 Task: Look for space in 
Mendoza from 20th april 2023 to 10th may 2023 for 5 adults in price range Rs.18000 to Rs.25000. Place can be entire place or private room with 5 bedrooms having 5 beds and 5 bathrooms. Property type can be house. Amenities needed are: wifiair conditioning, free parkinig on premises, gym, breakfast, beachfront. Booking option can be shelf check-in. Required host language is English.
Action: Mouse moved to (396, 440)
Screenshot: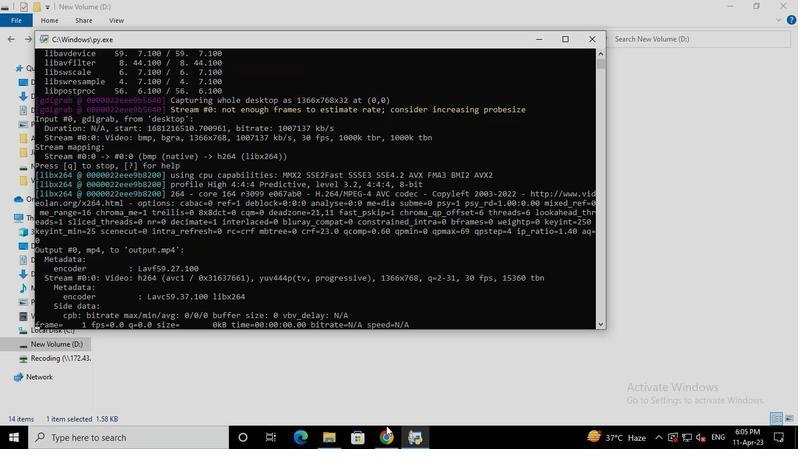 
Action: Mouse pressed left at (396, 440)
Screenshot: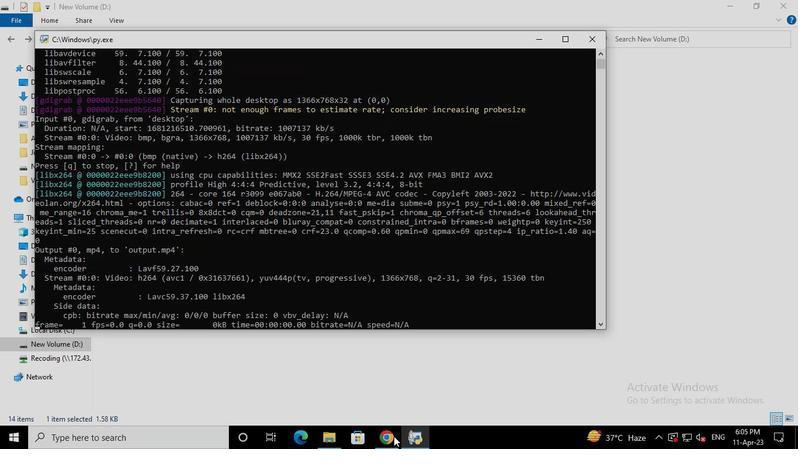 
Action: Mouse moved to (338, 104)
Screenshot: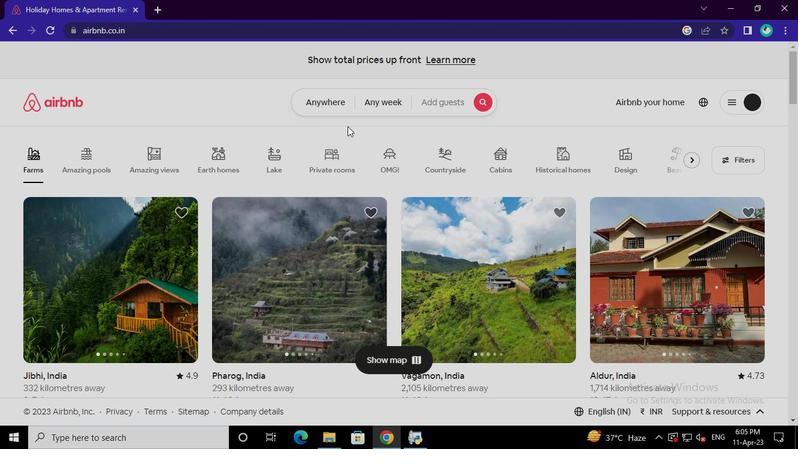 
Action: Mouse pressed left at (338, 104)
Screenshot: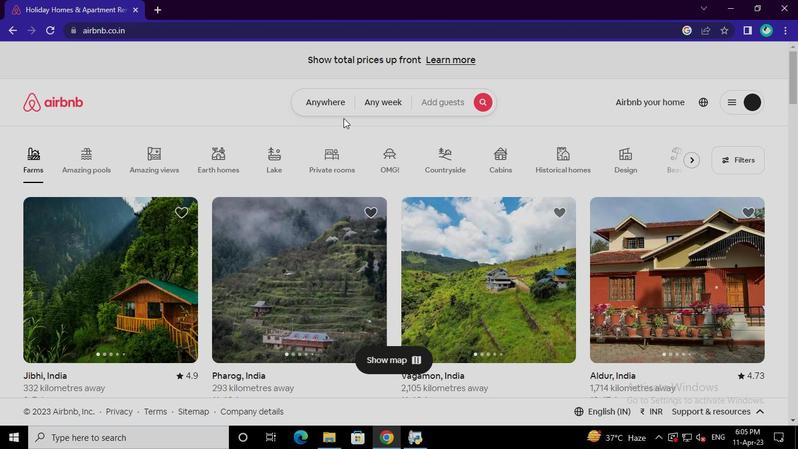 
Action: Mouse moved to (267, 147)
Screenshot: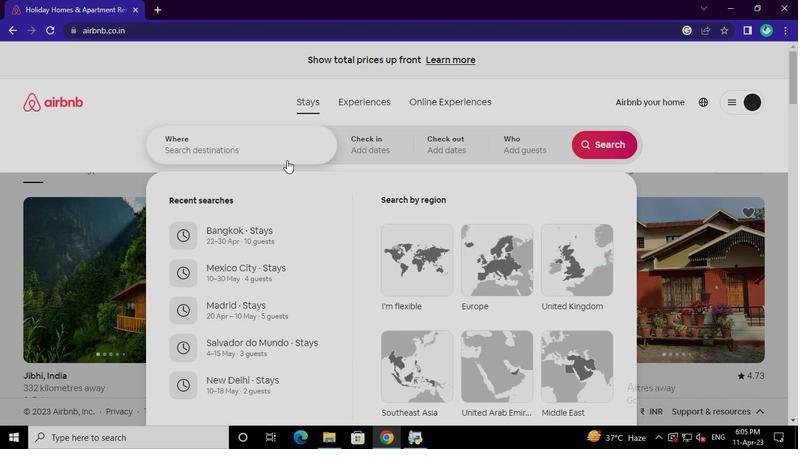 
Action: Mouse pressed left at (267, 147)
Screenshot: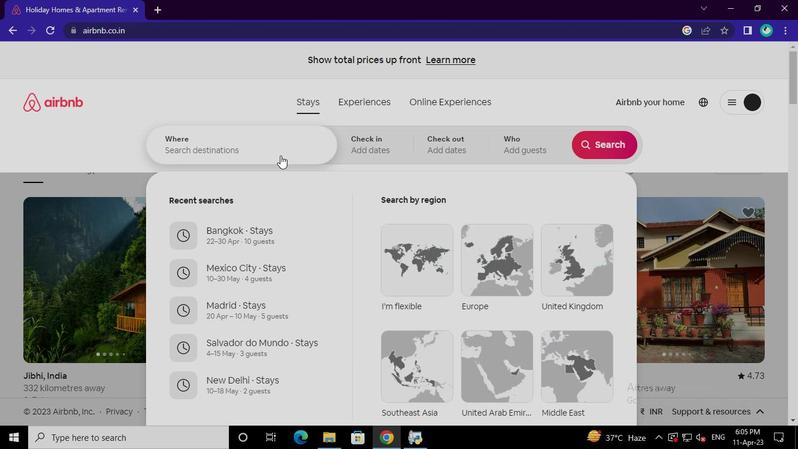 
Action: Keyboard m
Screenshot: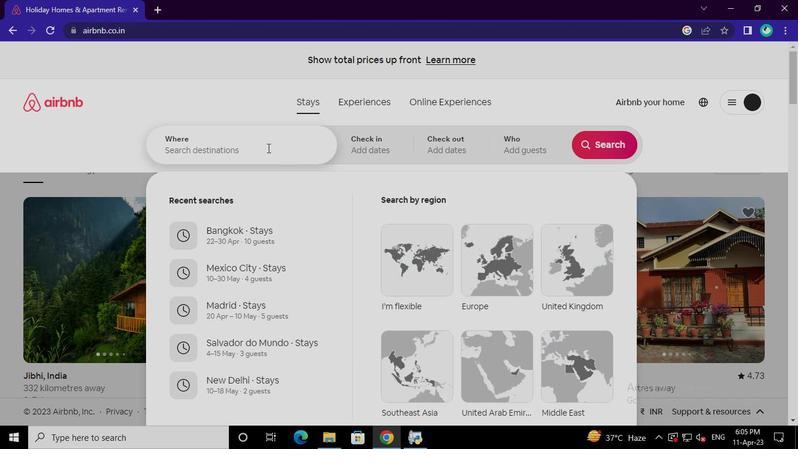 
Action: Keyboard e
Screenshot: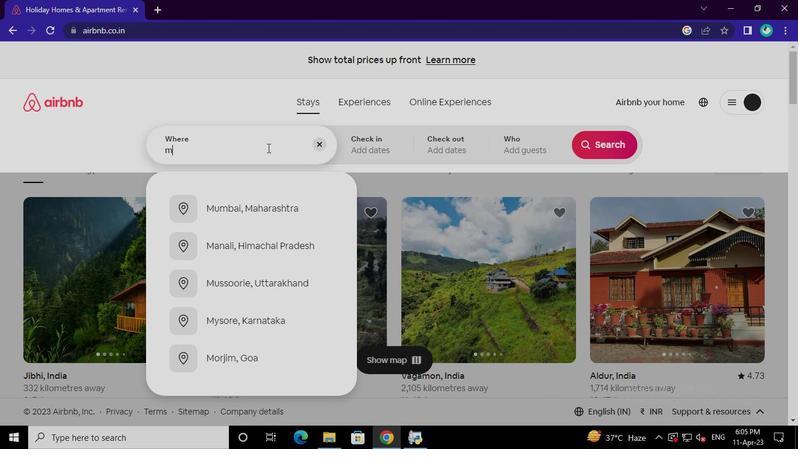 
Action: Keyboard n
Screenshot: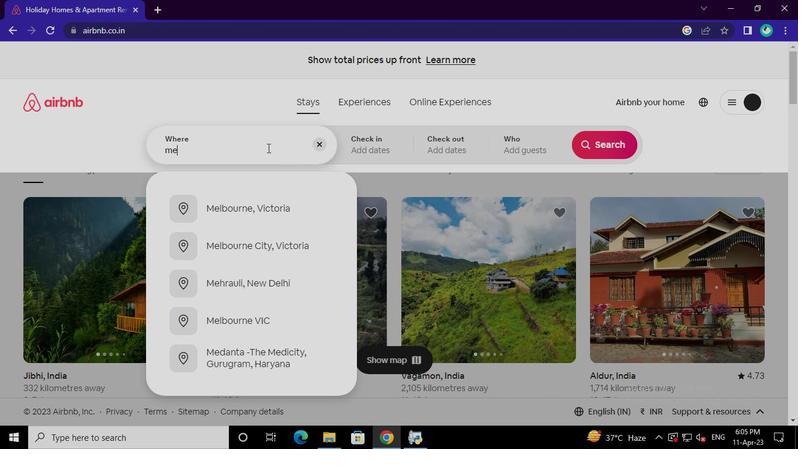 
Action: Keyboard d
Screenshot: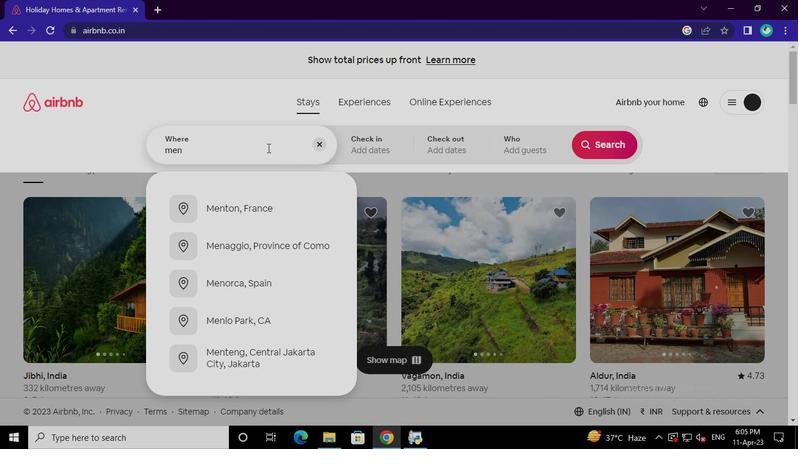 
Action: Keyboard o
Screenshot: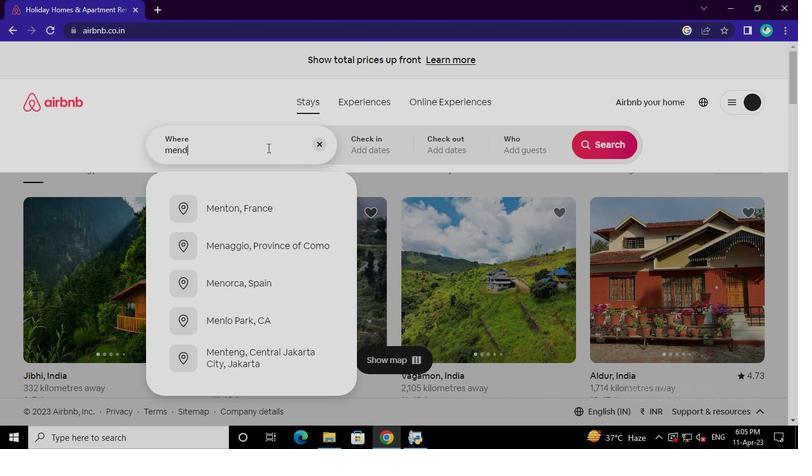 
Action: Keyboard z
Screenshot: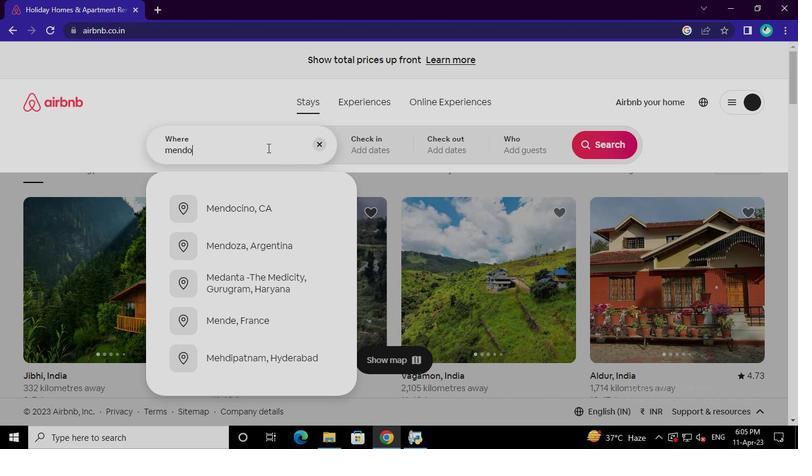 
Action: Keyboard a
Screenshot: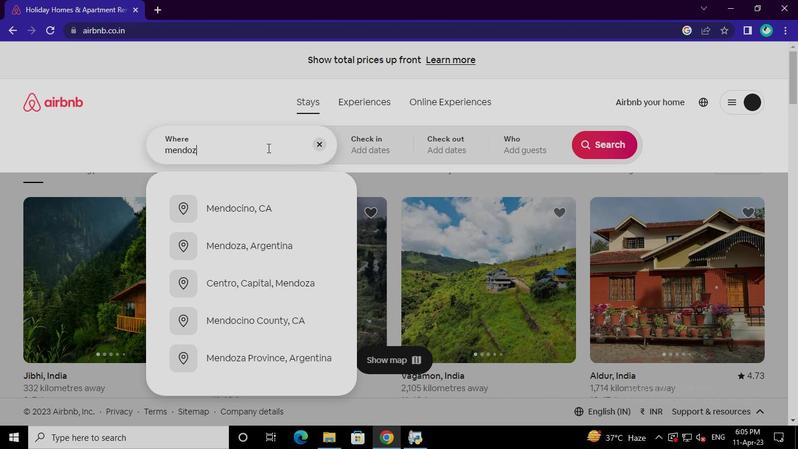 
Action: Mouse moved to (263, 207)
Screenshot: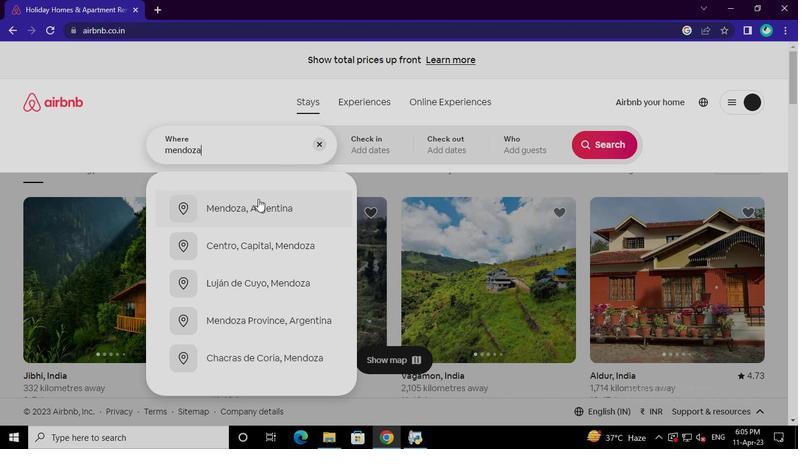 
Action: Mouse pressed left at (263, 207)
Screenshot: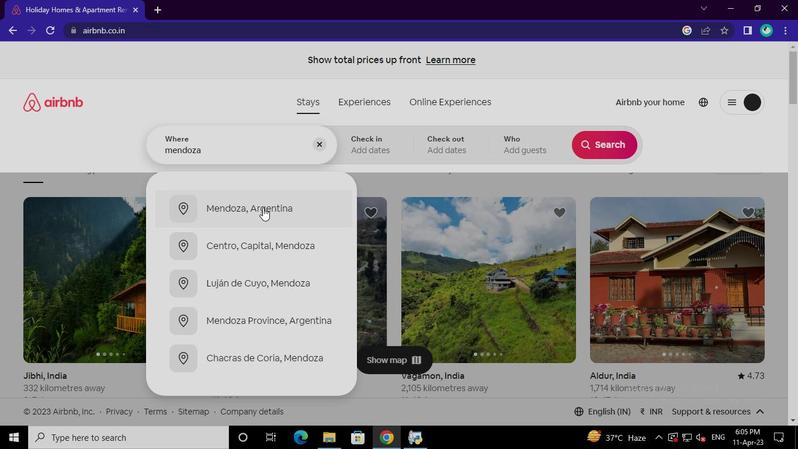 
Action: Mouse moved to (304, 364)
Screenshot: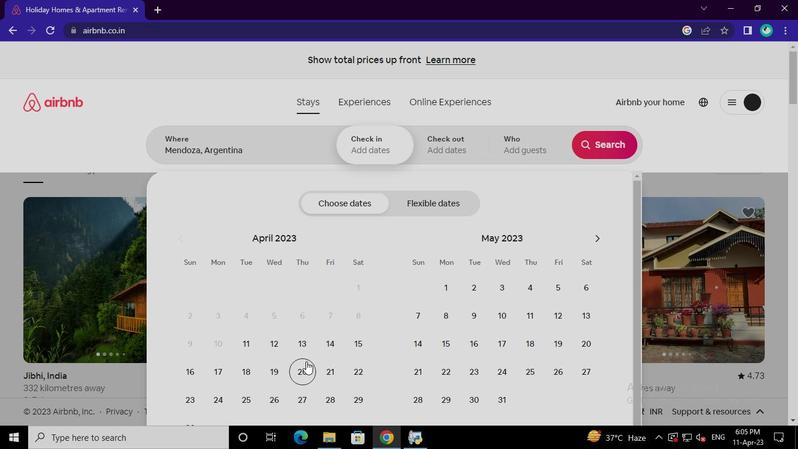 
Action: Mouse pressed left at (304, 364)
Screenshot: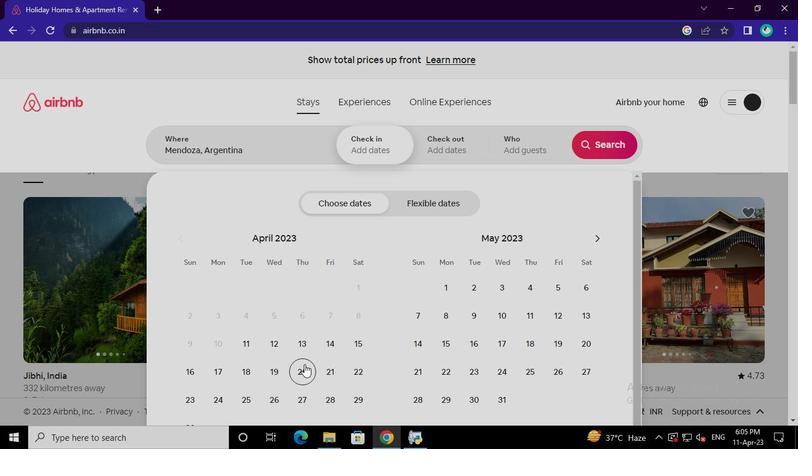 
Action: Mouse moved to (507, 318)
Screenshot: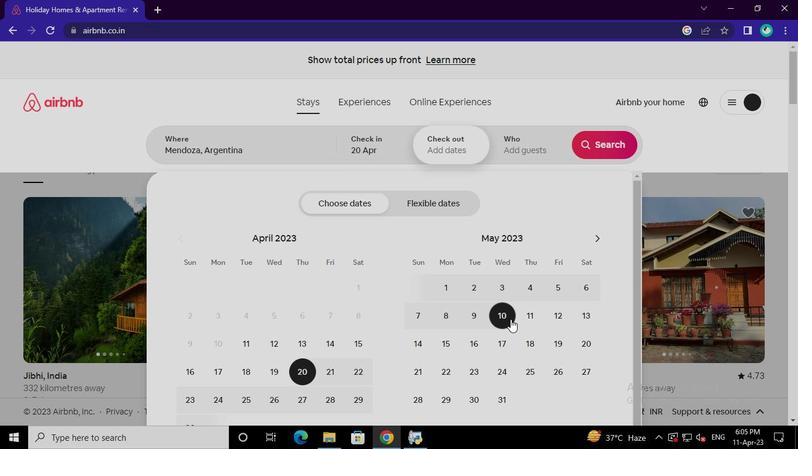 
Action: Mouse pressed left at (507, 318)
Screenshot: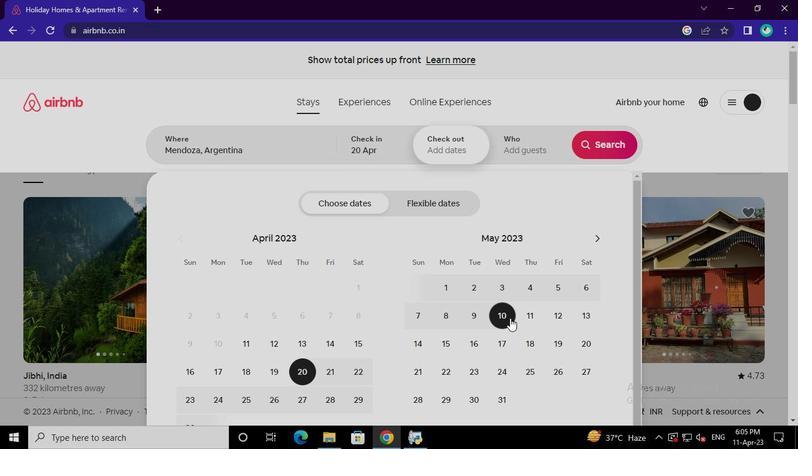
Action: Mouse moved to (527, 146)
Screenshot: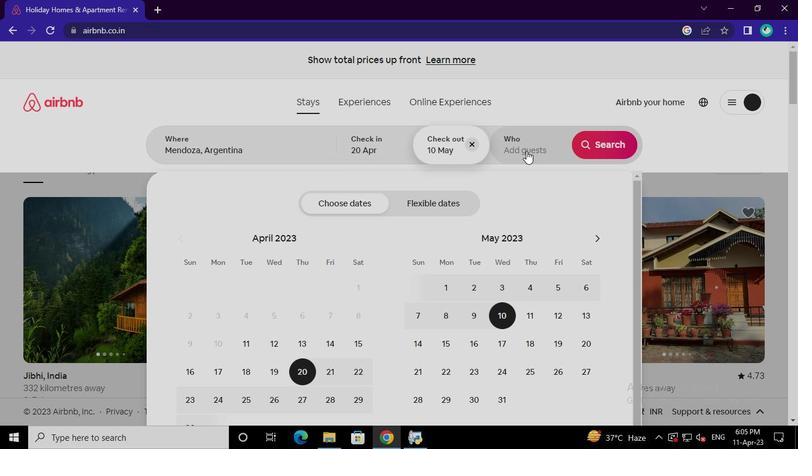 
Action: Mouse pressed left at (527, 146)
Screenshot: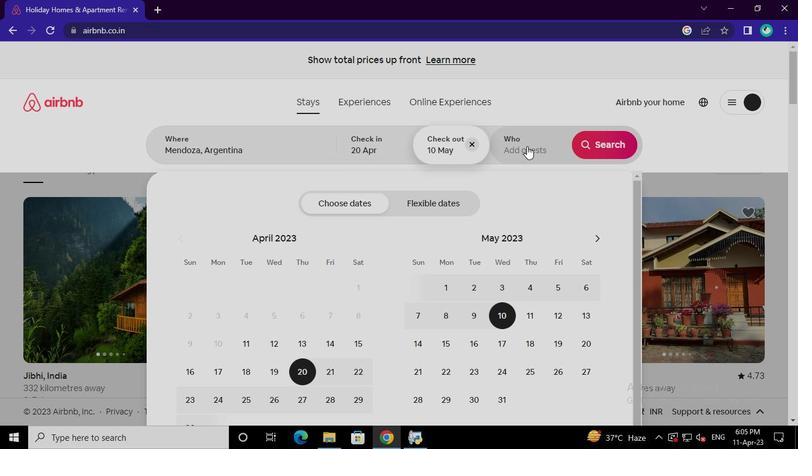 
Action: Mouse moved to (600, 205)
Screenshot: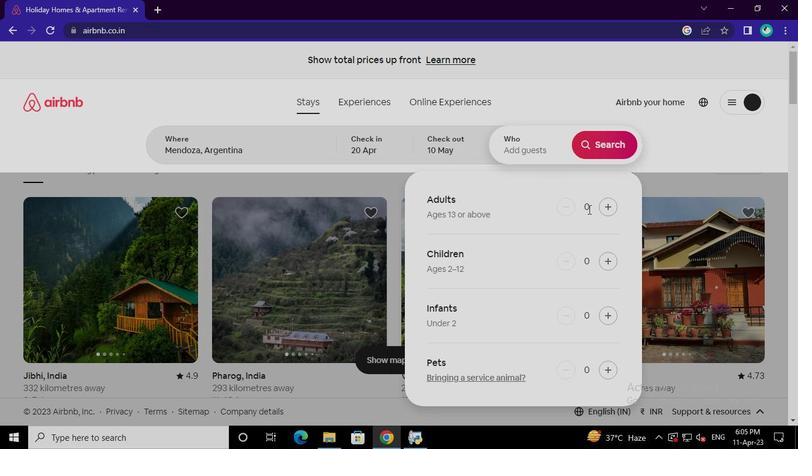 
Action: Mouse pressed left at (600, 205)
Screenshot: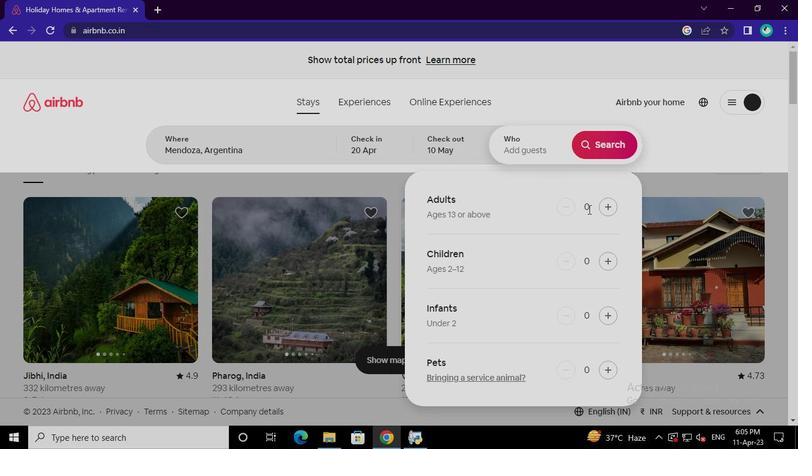 
Action: Mouse pressed left at (600, 205)
Screenshot: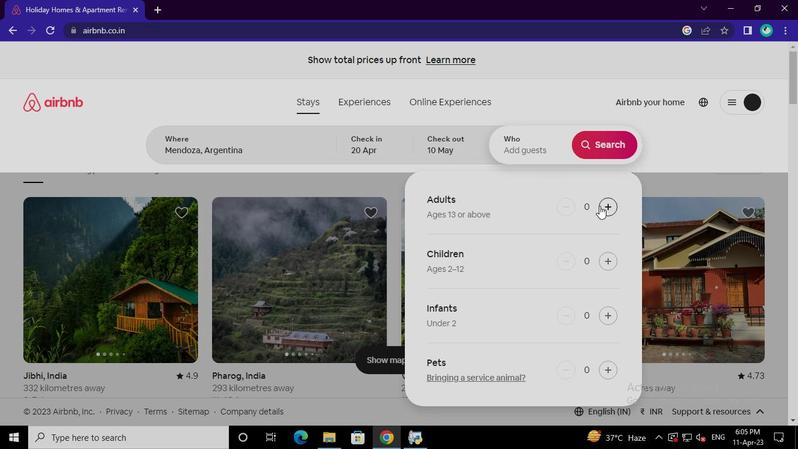 
Action: Mouse pressed left at (600, 205)
Screenshot: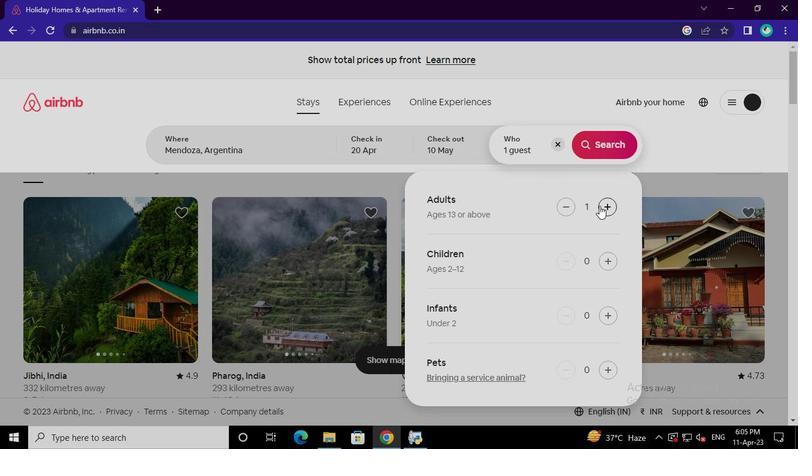
Action: Mouse moved to (609, 205)
Screenshot: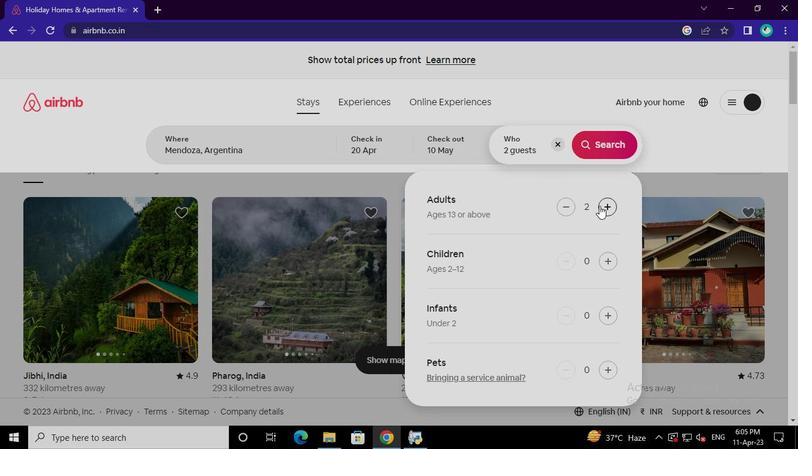 
Action: Mouse pressed left at (609, 205)
Screenshot: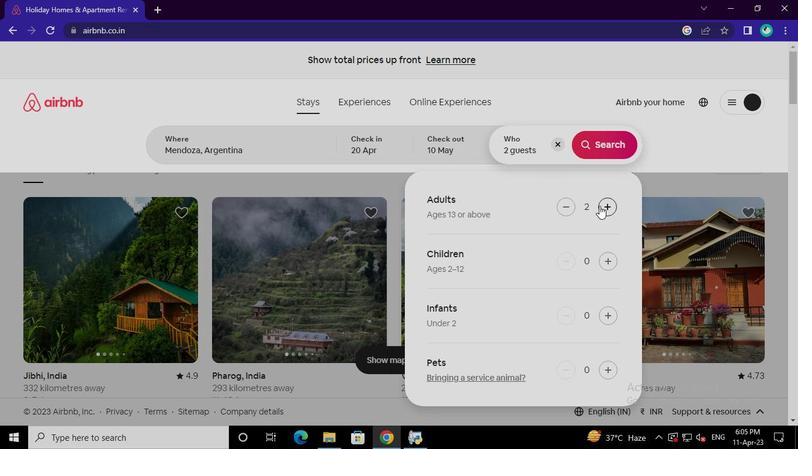 
Action: Mouse pressed left at (609, 205)
Screenshot: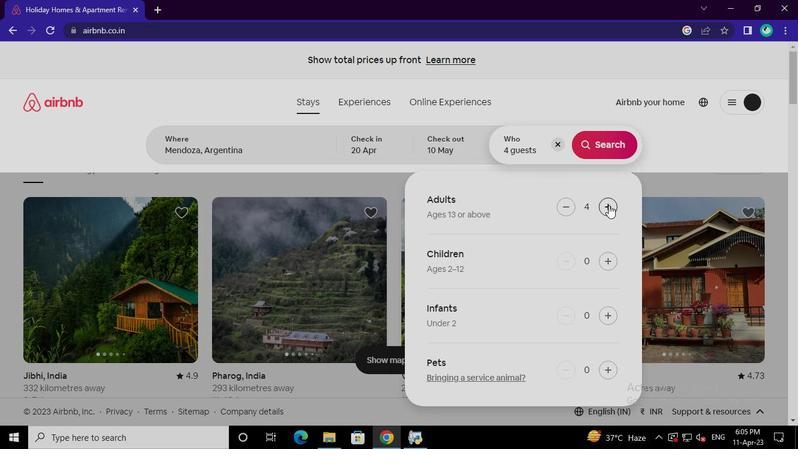 
Action: Mouse moved to (596, 142)
Screenshot: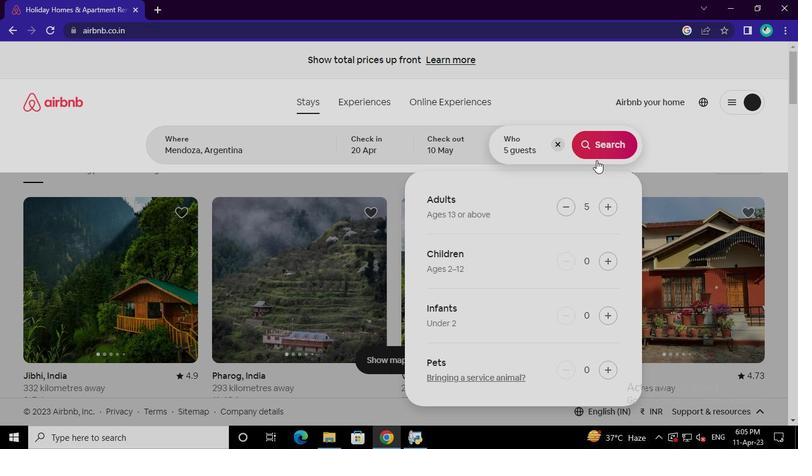
Action: Mouse pressed left at (596, 142)
Screenshot: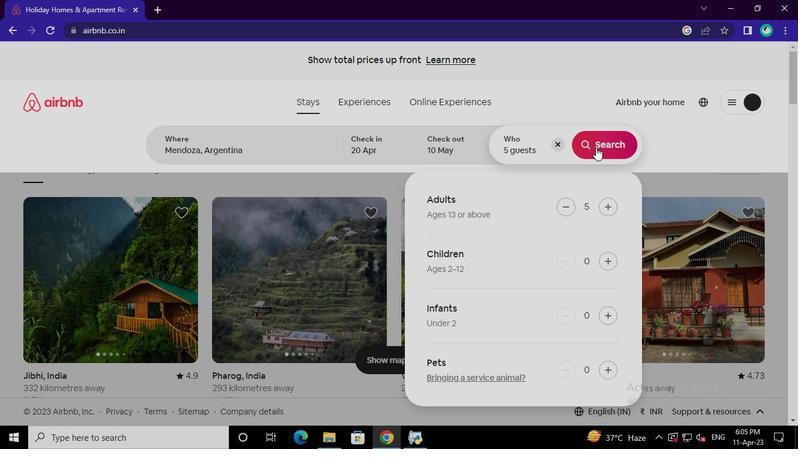 
Action: Mouse moved to (746, 115)
Screenshot: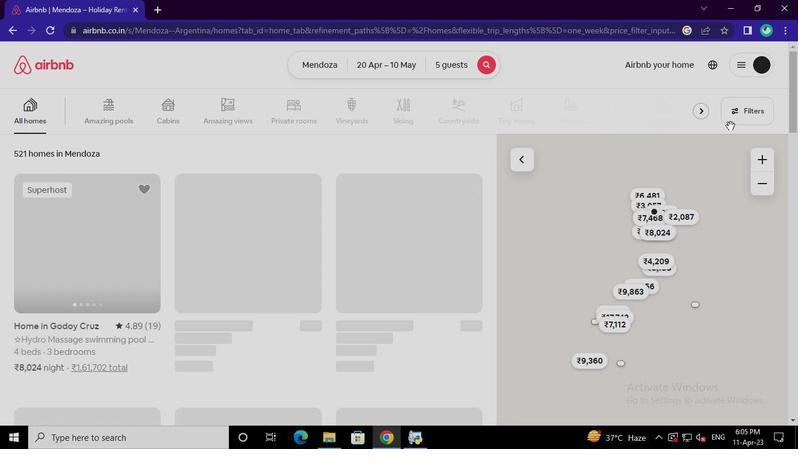 
Action: Mouse pressed left at (746, 115)
Screenshot: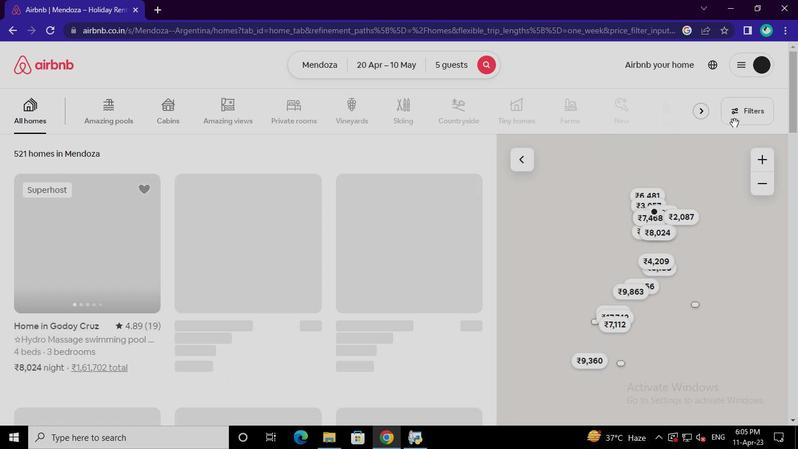 
Action: Mouse moved to (319, 265)
Screenshot: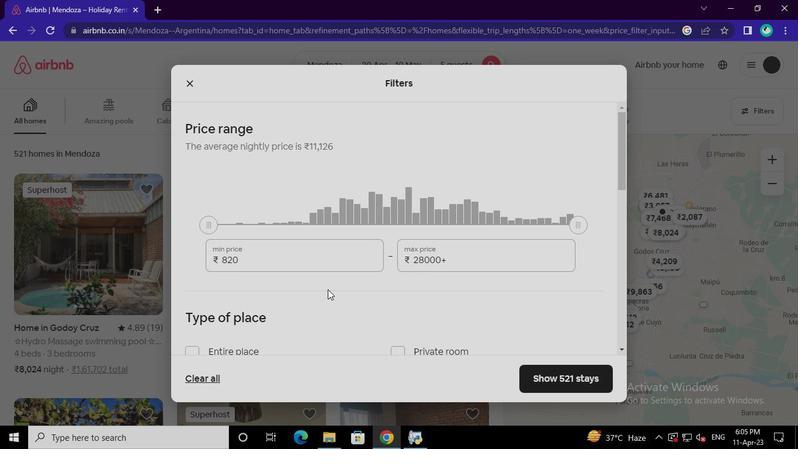 
Action: Mouse pressed left at (319, 265)
Screenshot: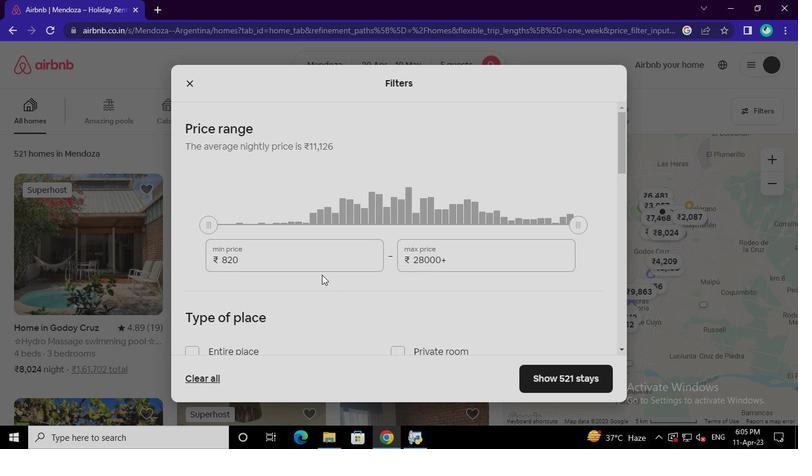 
Action: Keyboard Key.backspace
Screenshot: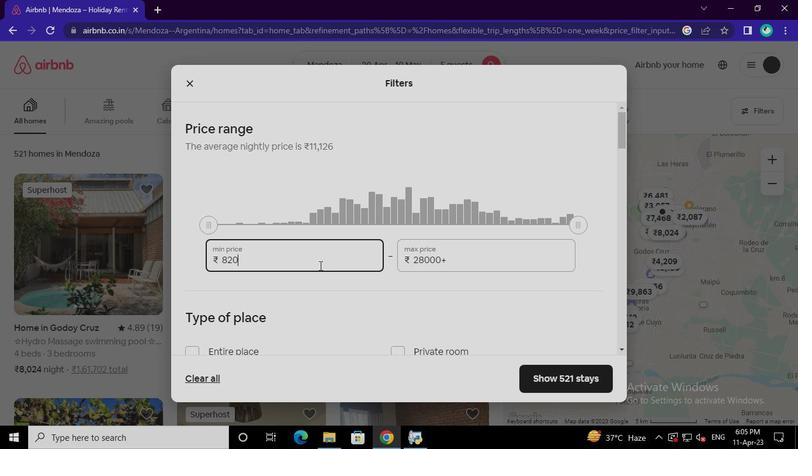 
Action: Keyboard Key.backspace
Screenshot: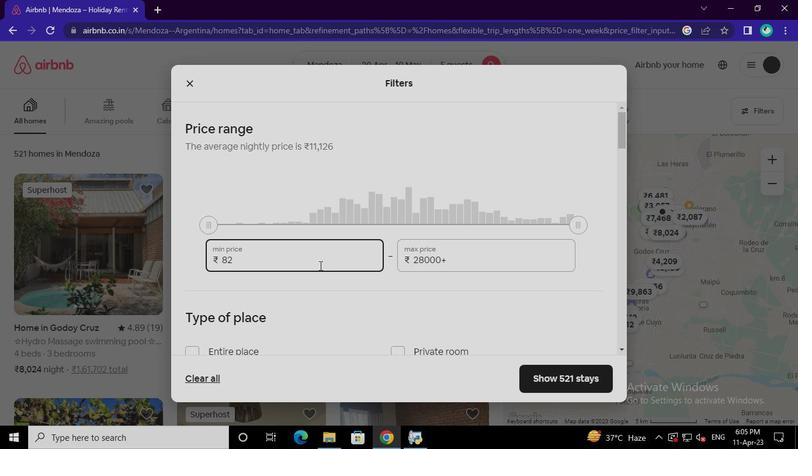 
Action: Keyboard Key.backspace
Screenshot: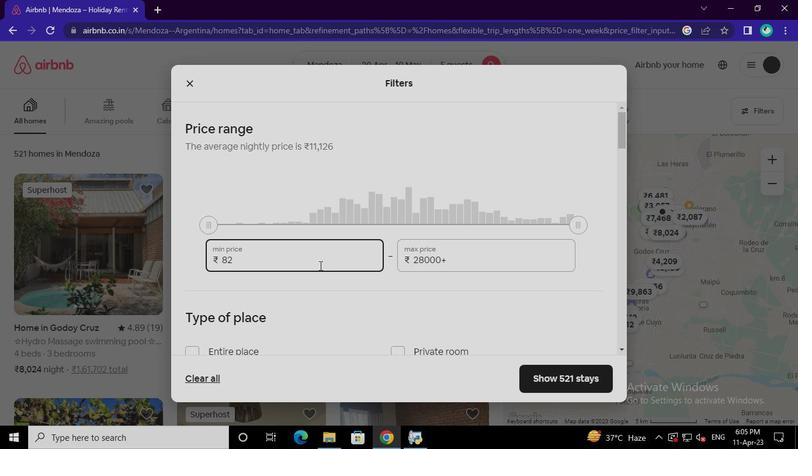 
Action: Keyboard Key.backspace
Screenshot: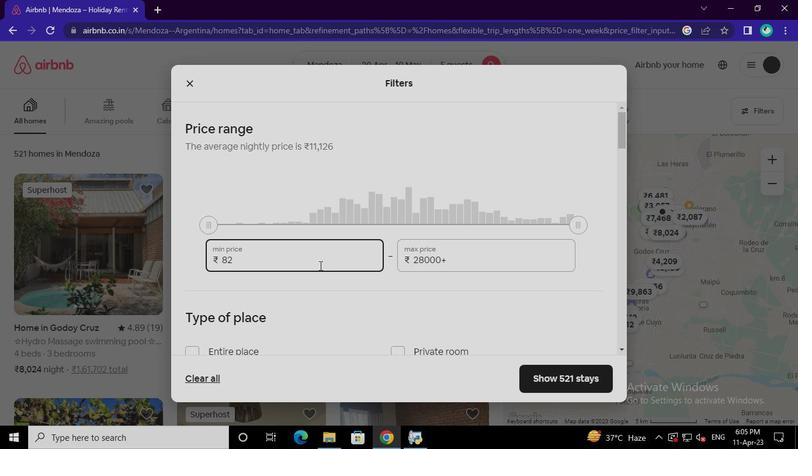 
Action: Keyboard Key.backspace
Screenshot: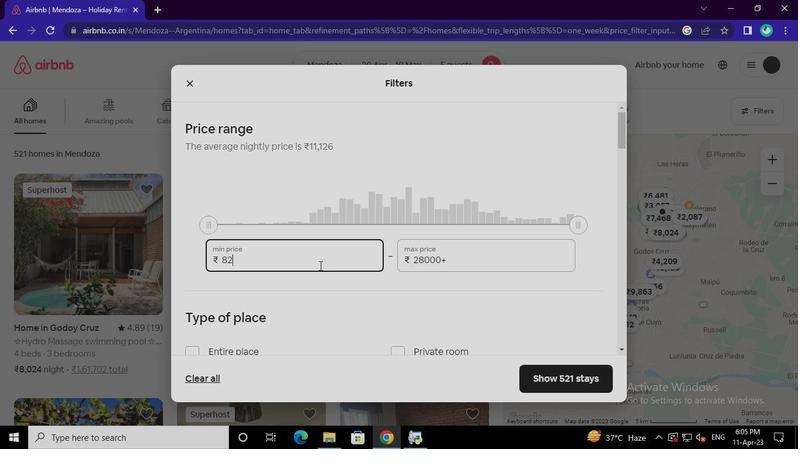 
Action: Keyboard Key.backspace
Screenshot: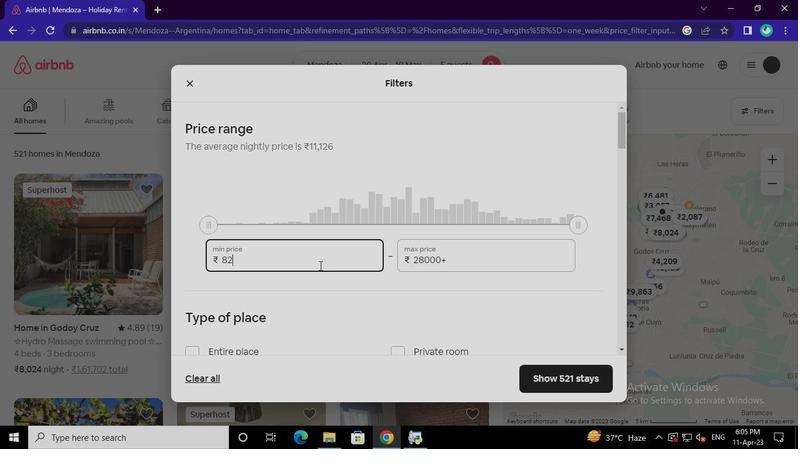 
Action: Keyboard Key.backspace
Screenshot: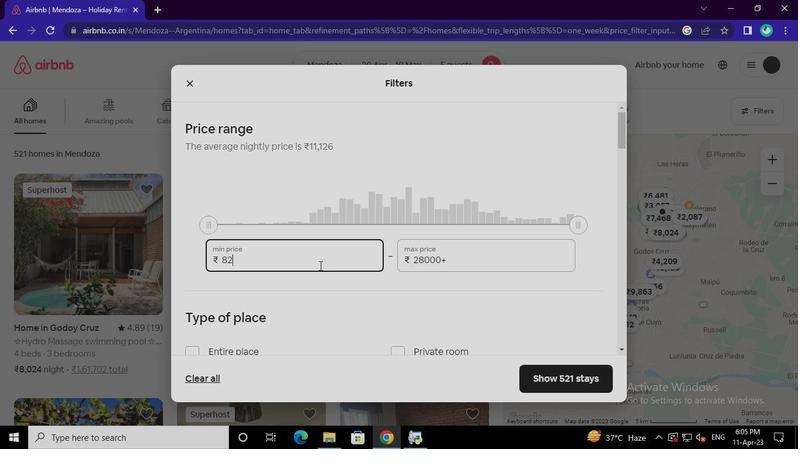 
Action: Keyboard Key.backspace
Screenshot: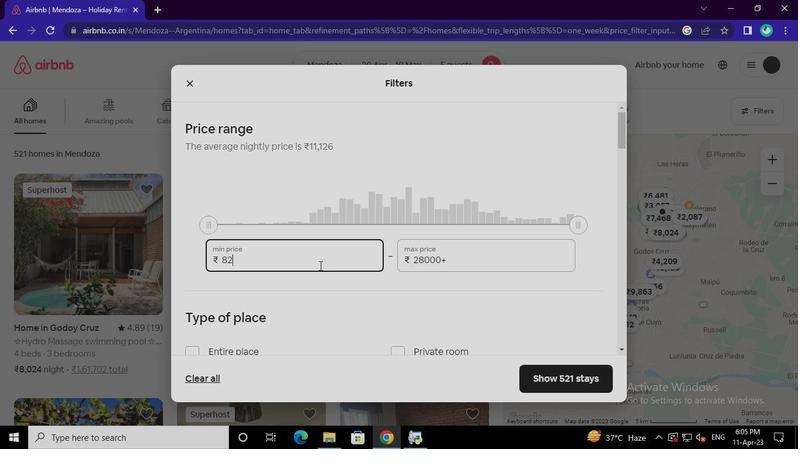 
Action: Keyboard <97>
Screenshot: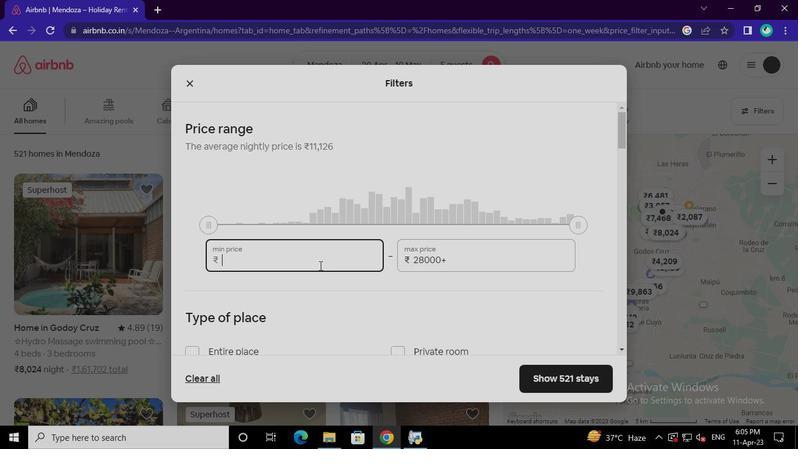 
Action: Keyboard <104>
Screenshot: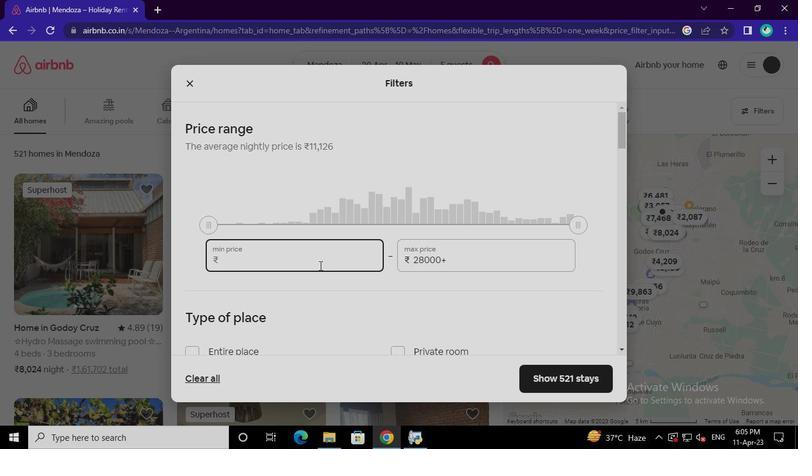 
Action: Keyboard <96>
Screenshot: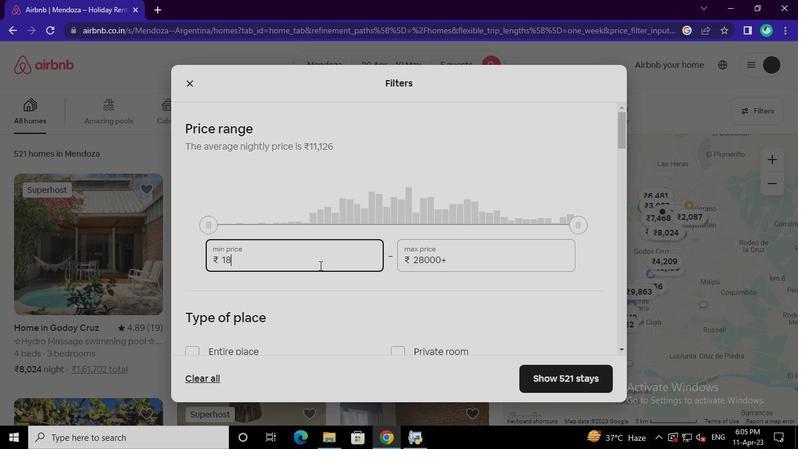 
Action: Keyboard <96>
Screenshot: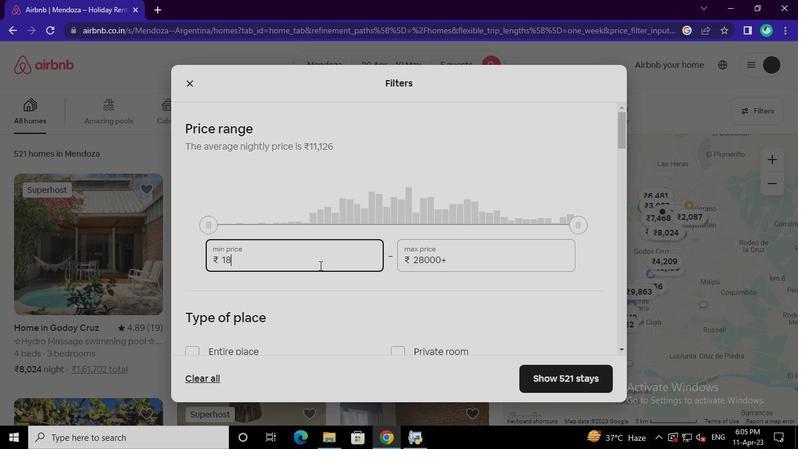 
Action: Keyboard <96>
Screenshot: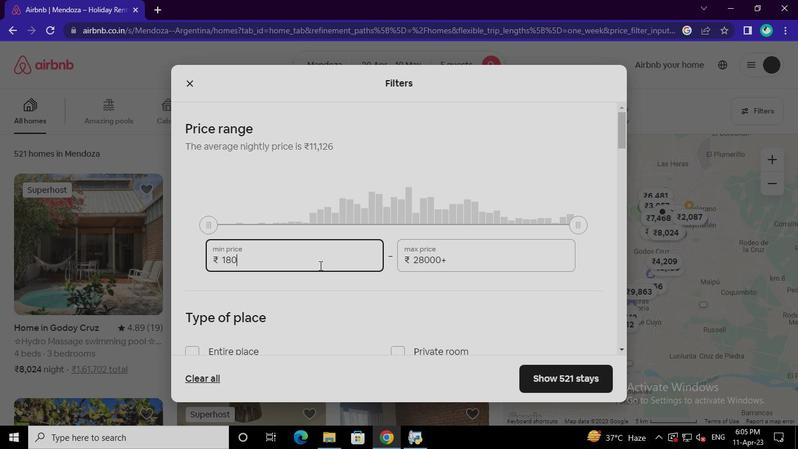 
Action: Mouse moved to (463, 257)
Screenshot: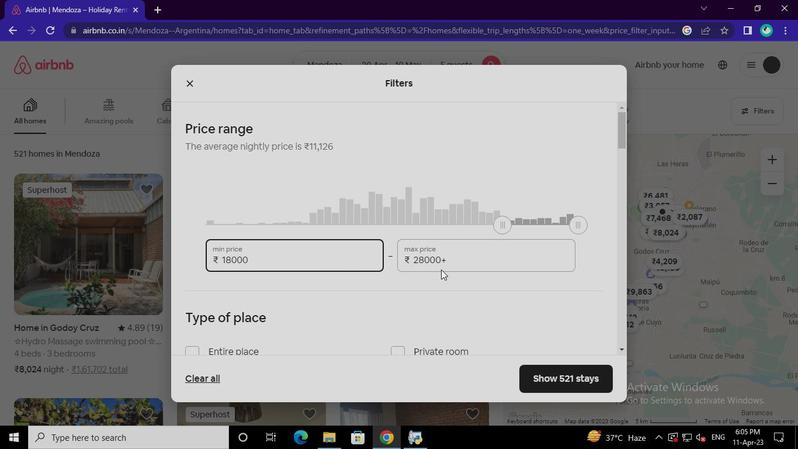 
Action: Mouse pressed left at (463, 257)
Screenshot: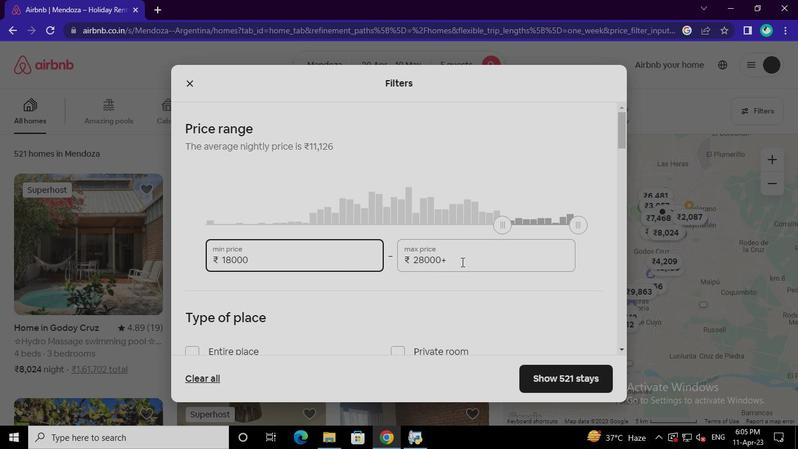 
Action: Keyboard Key.backspace
Screenshot: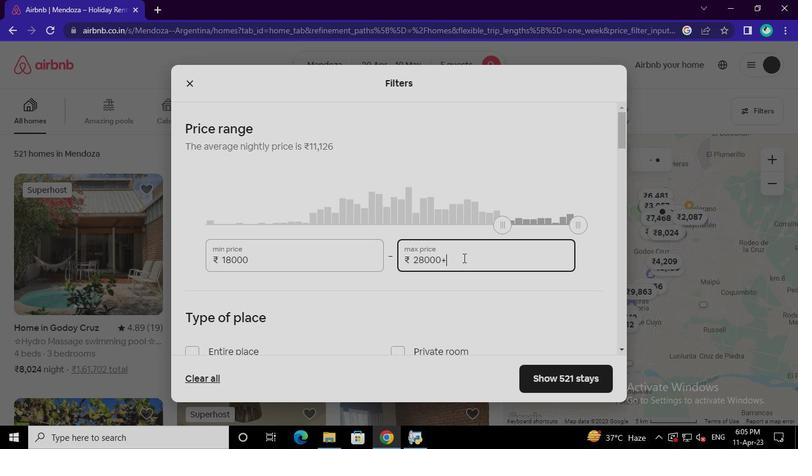 
Action: Keyboard Key.backspace
Screenshot: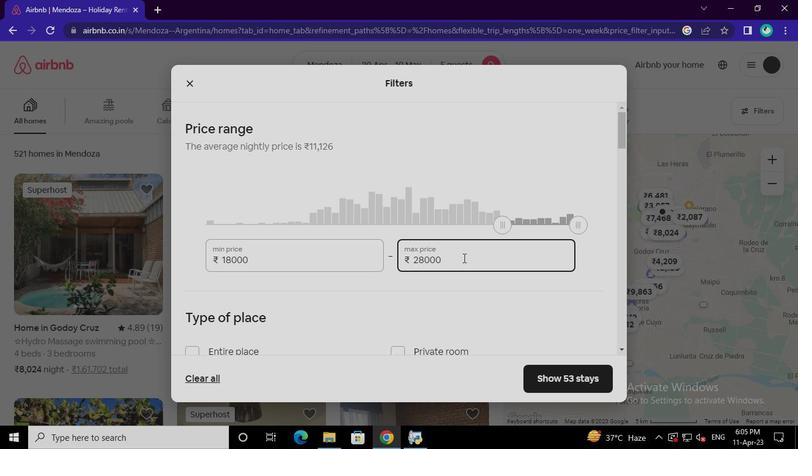 
Action: Keyboard Key.backspace
Screenshot: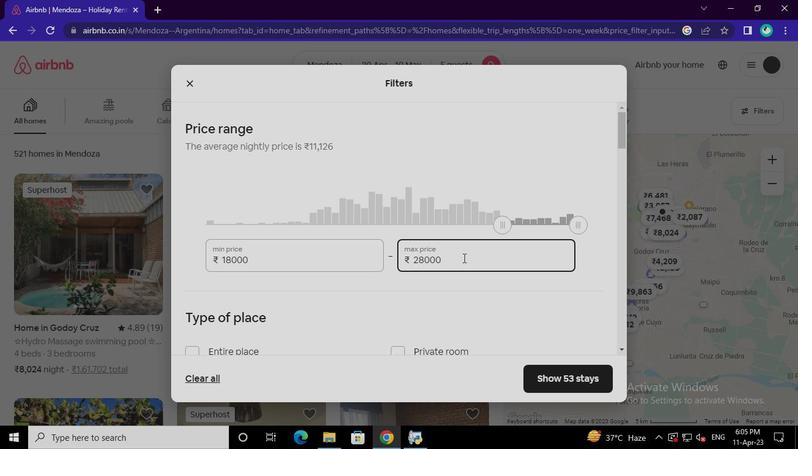 
Action: Keyboard Key.backspace
Screenshot: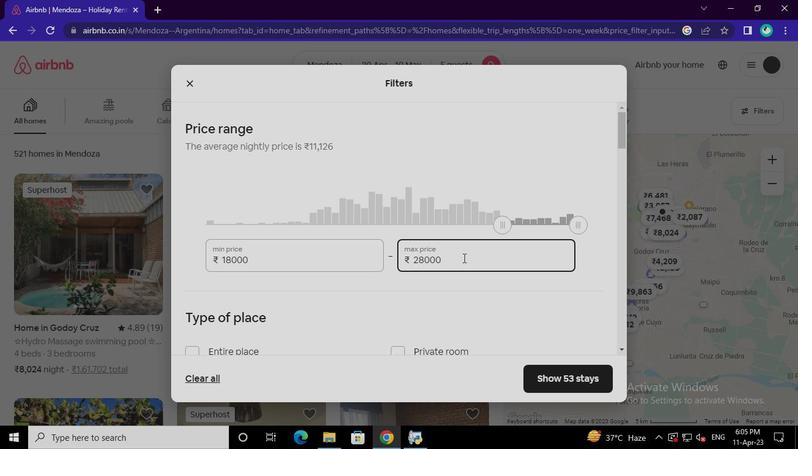 
Action: Keyboard Key.backspace
Screenshot: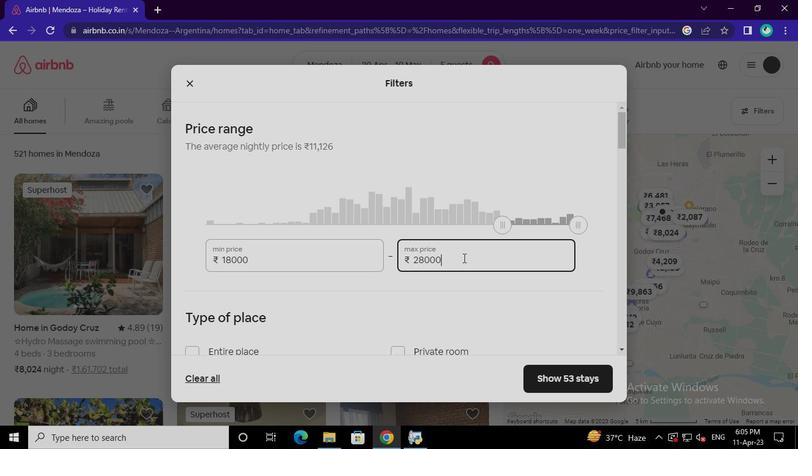 
Action: Keyboard Key.backspace
Screenshot: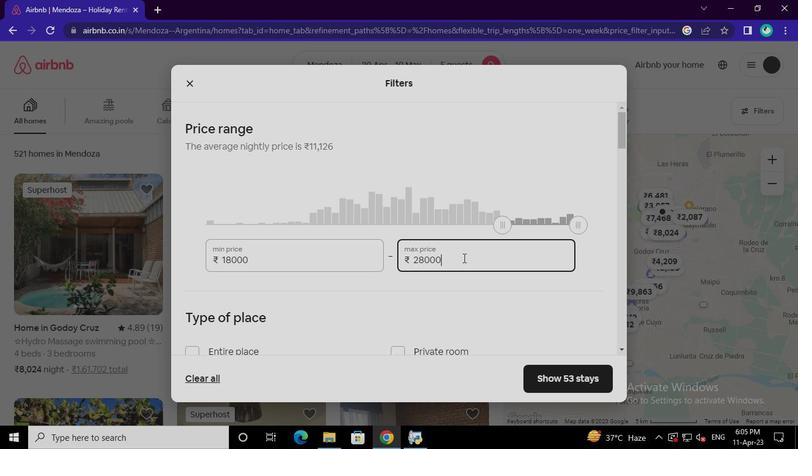 
Action: Keyboard Key.backspace
Screenshot: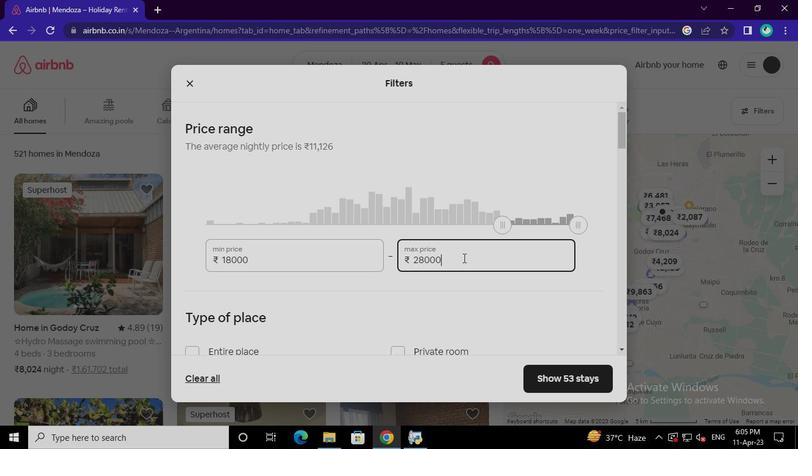 
Action: Keyboard Key.backspace
Screenshot: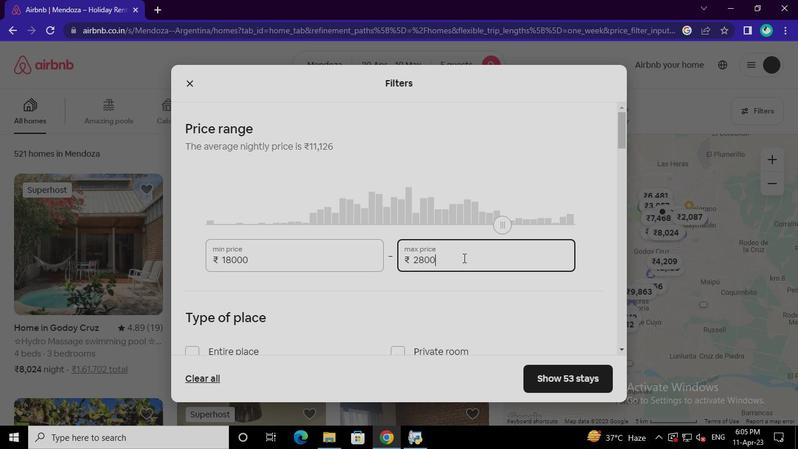 
Action: Keyboard Key.backspace
Screenshot: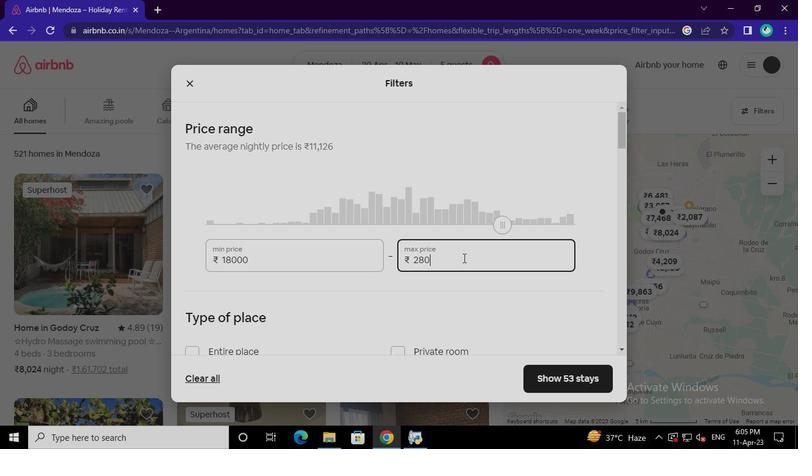 
Action: Keyboard Key.backspace
Screenshot: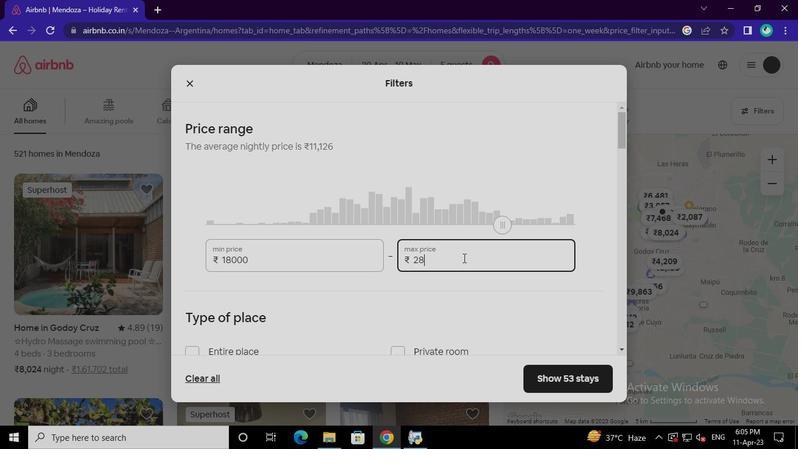 
Action: Keyboard Key.backspace
Screenshot: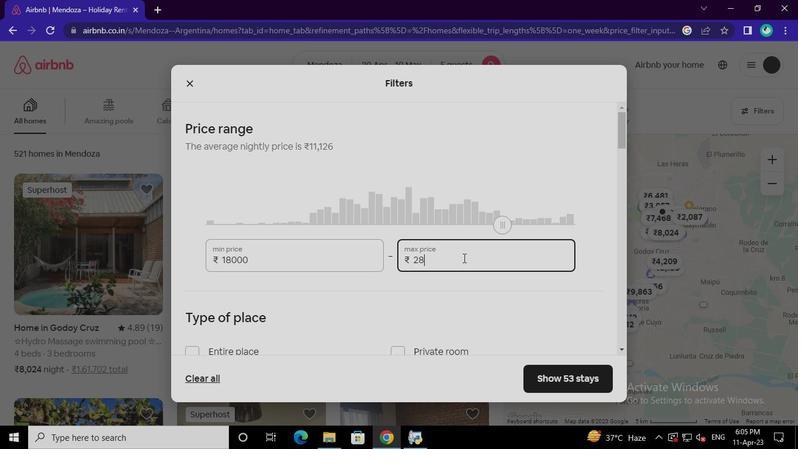 
Action: Keyboard <98>
Screenshot: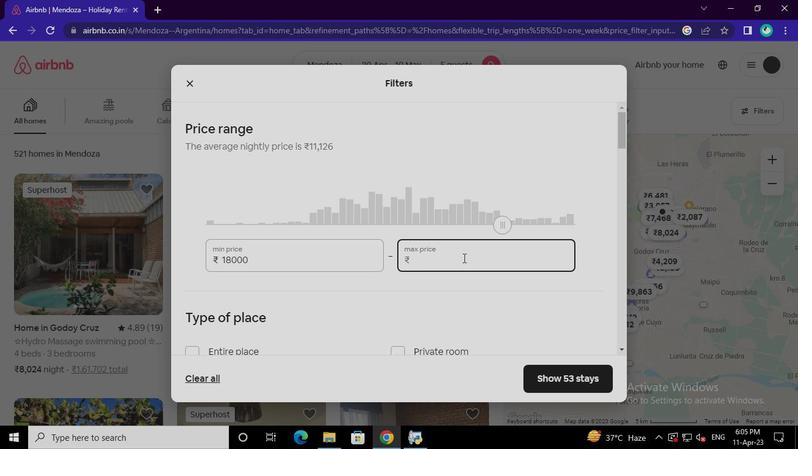 
Action: Keyboard <101>
Screenshot: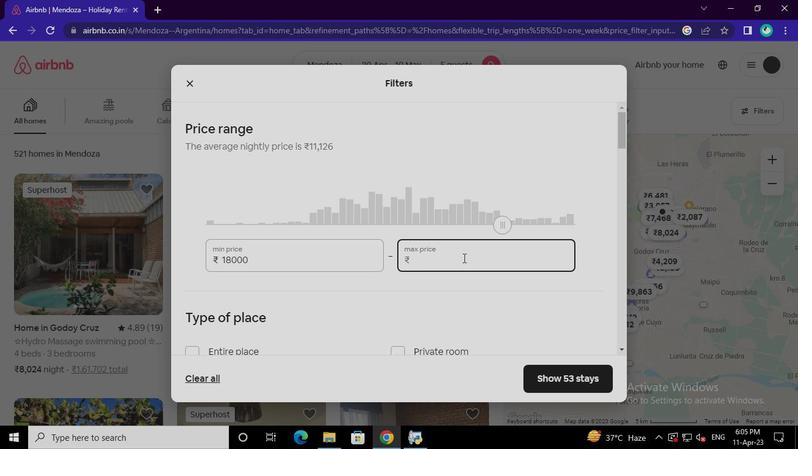 
Action: Keyboard <96>
Screenshot: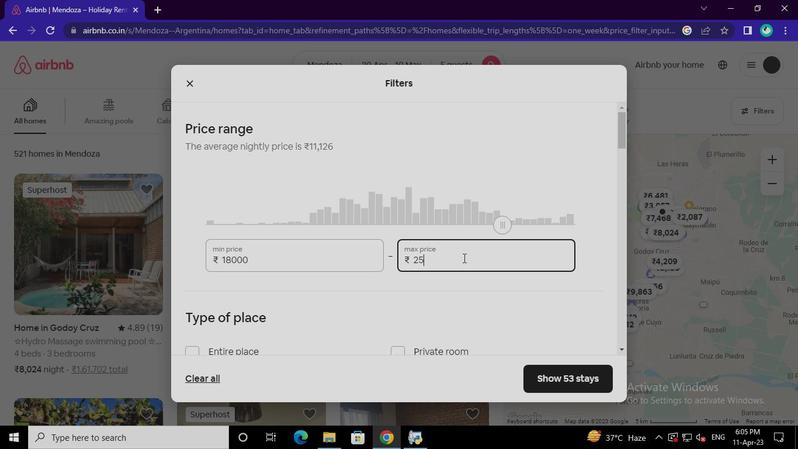 
Action: Keyboard <96>
Screenshot: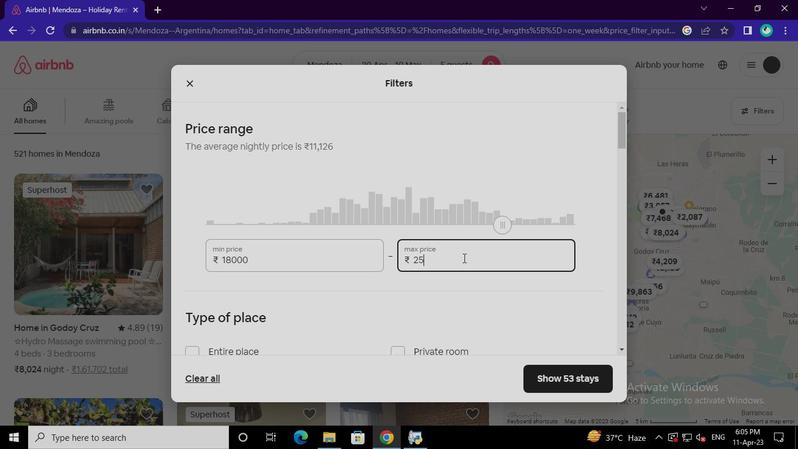 
Action: Keyboard <96>
Screenshot: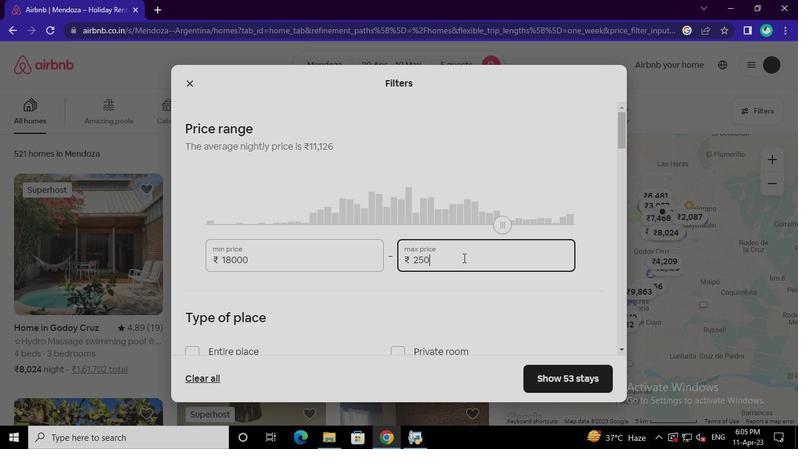 
Action: Mouse moved to (221, 174)
Screenshot: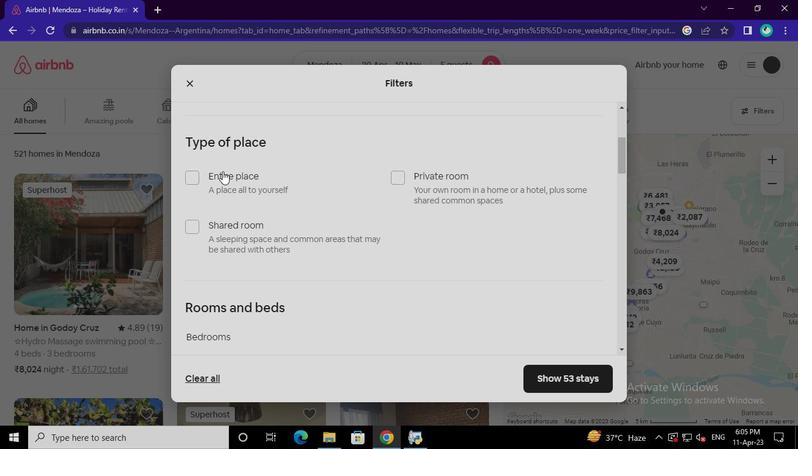 
Action: Mouse pressed left at (221, 174)
Screenshot: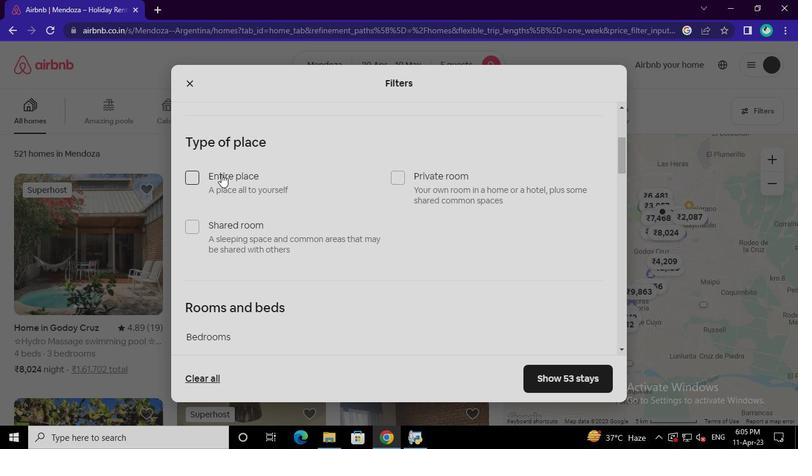 
Action: Mouse moved to (400, 174)
Screenshot: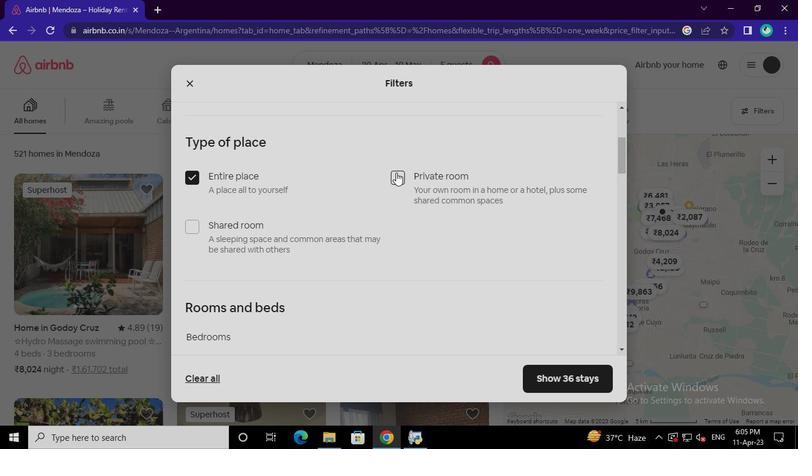 
Action: Mouse pressed left at (400, 174)
Screenshot: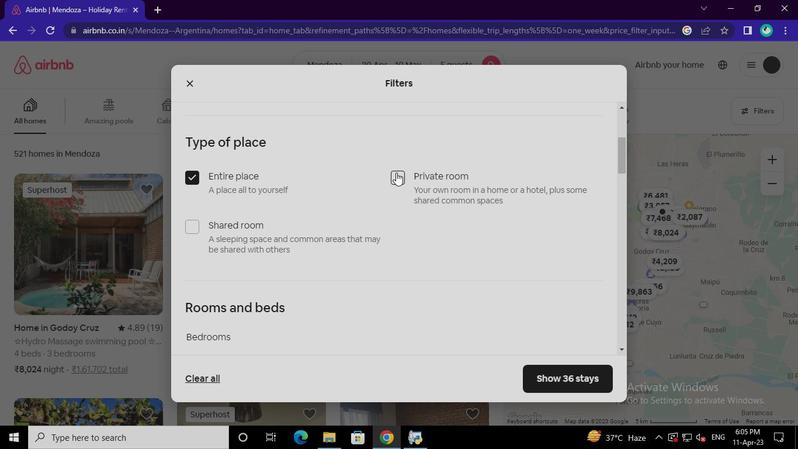 
Action: Mouse moved to (414, 250)
Screenshot: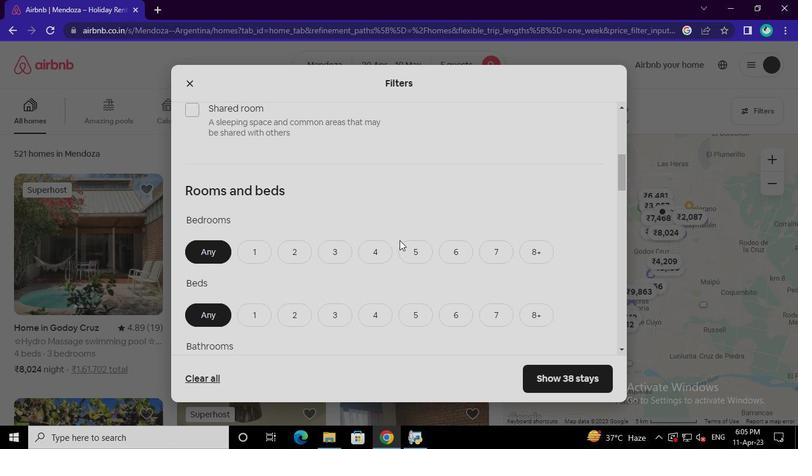 
Action: Mouse pressed left at (414, 250)
Screenshot: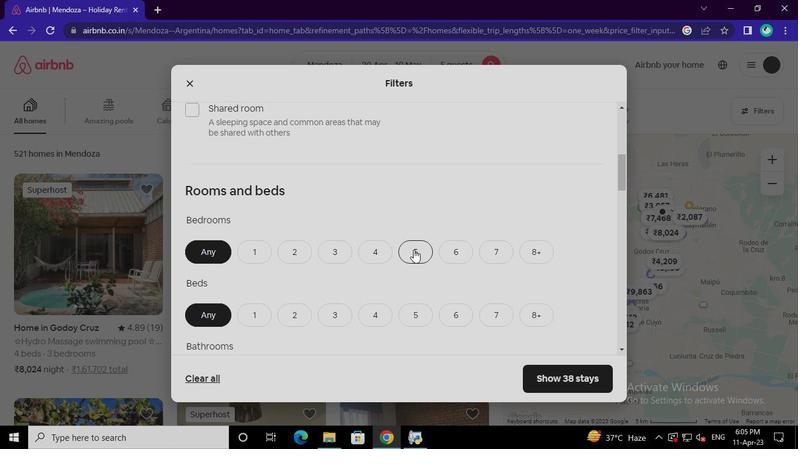 
Action: Mouse moved to (416, 201)
Screenshot: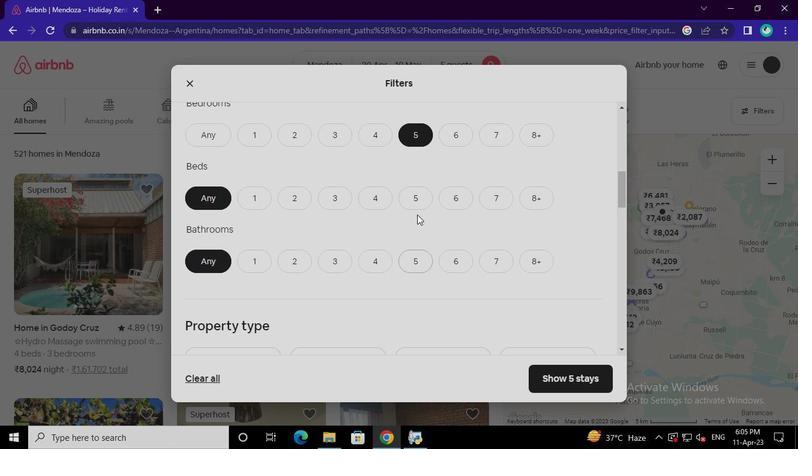 
Action: Mouse pressed left at (416, 201)
Screenshot: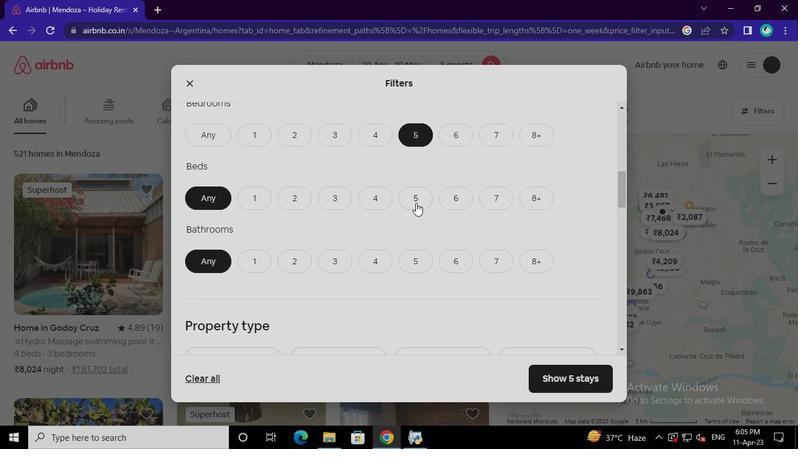 
Action: Mouse moved to (421, 259)
Screenshot: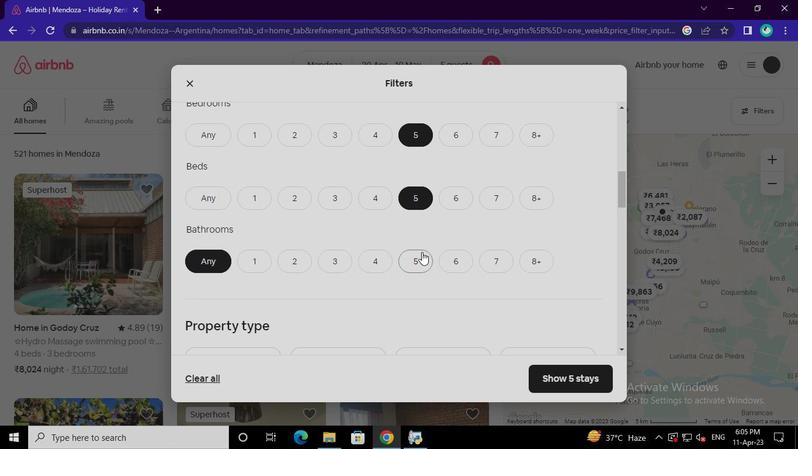 
Action: Mouse pressed left at (421, 259)
Screenshot: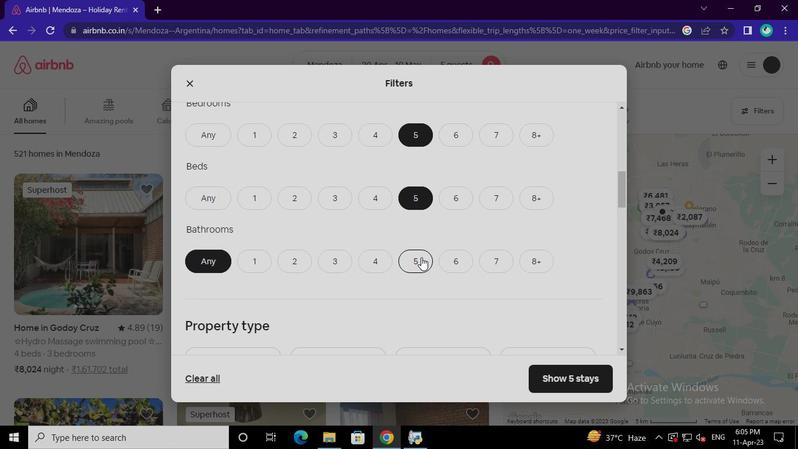 
Action: Mouse moved to (243, 219)
Screenshot: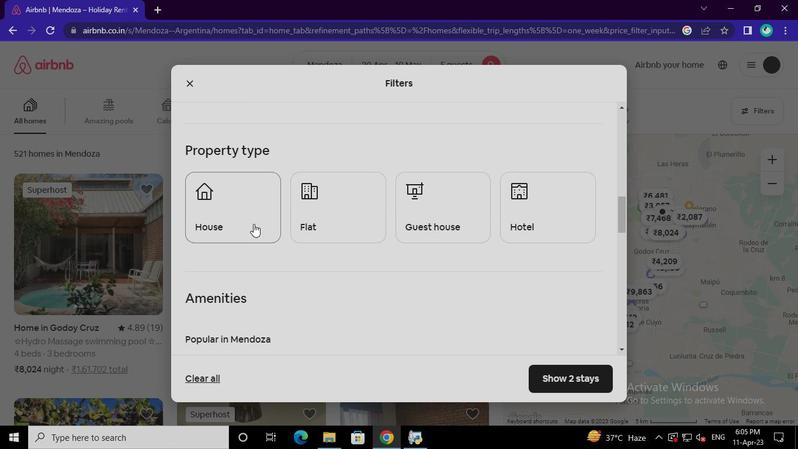 
Action: Mouse pressed left at (243, 219)
Screenshot: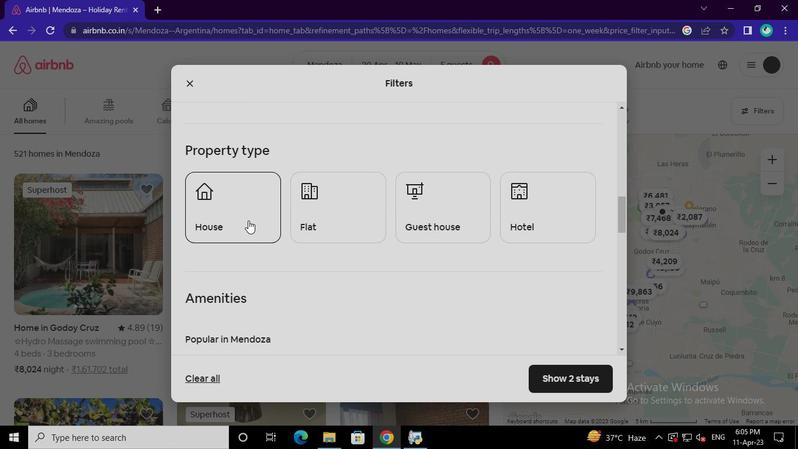 
Action: Mouse moved to (211, 214)
Screenshot: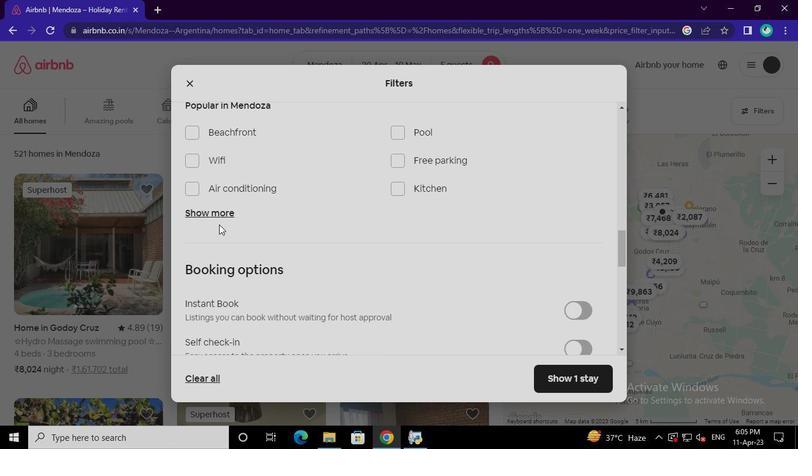 
Action: Mouse pressed left at (211, 214)
Screenshot: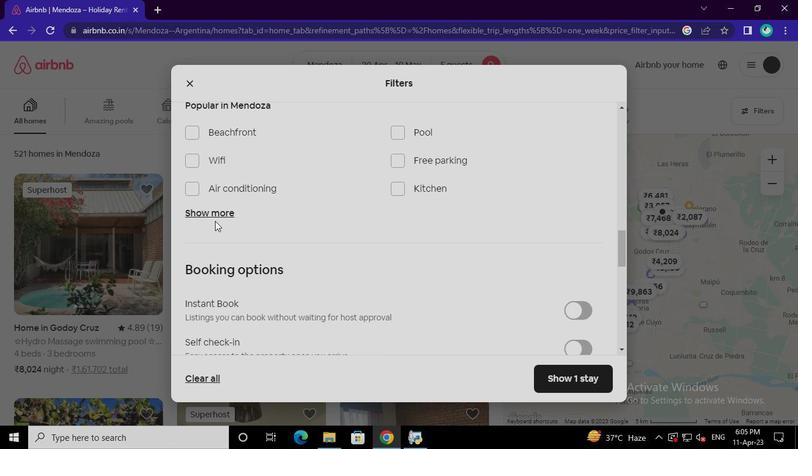 
Action: Mouse moved to (200, 157)
Screenshot: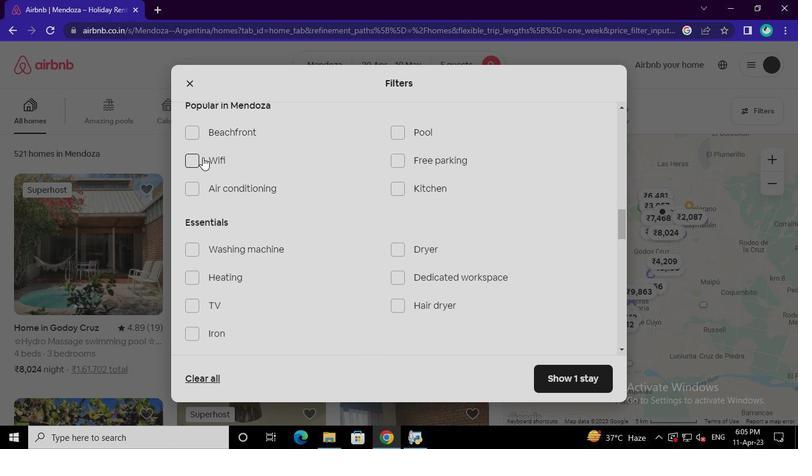
Action: Mouse pressed left at (200, 157)
Screenshot: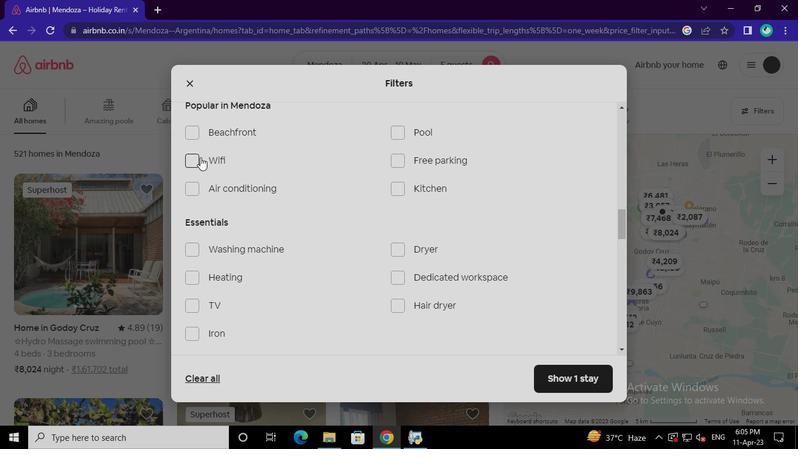 
Action: Mouse moved to (209, 185)
Screenshot: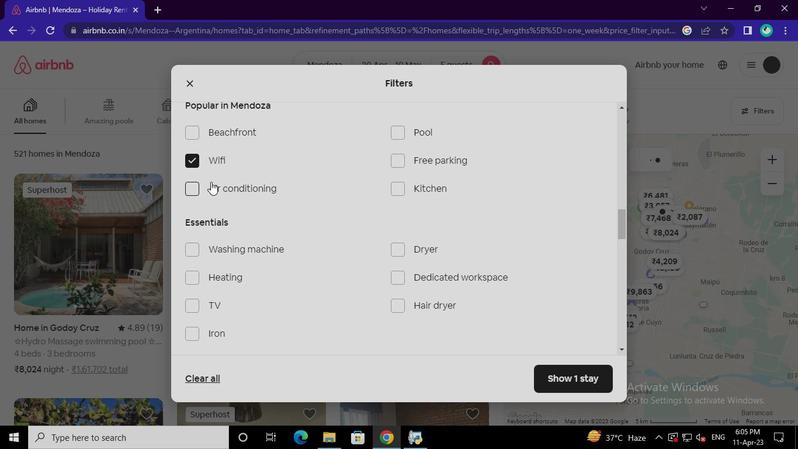 
Action: Mouse pressed left at (209, 185)
Screenshot: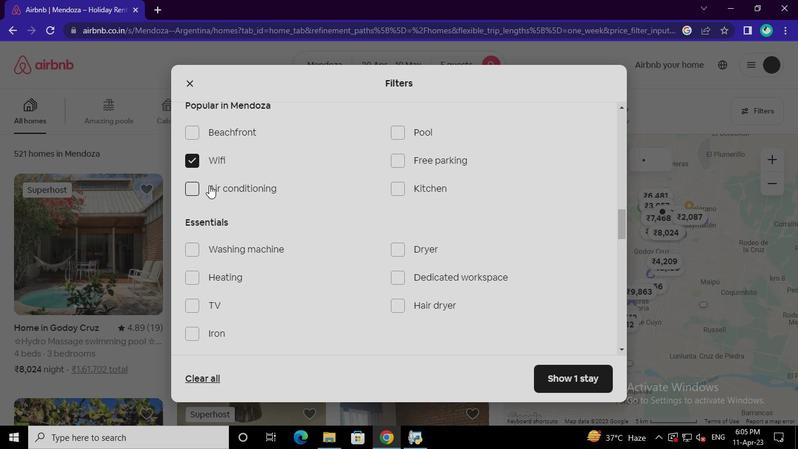 
Action: Mouse moved to (399, 159)
Screenshot: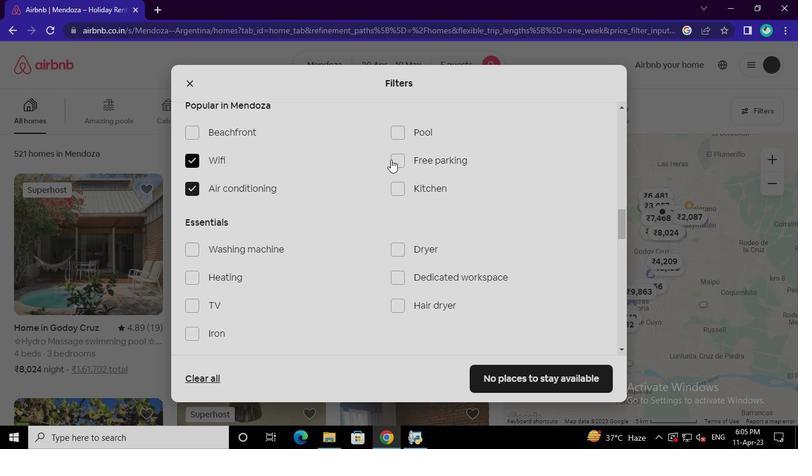 
Action: Mouse pressed left at (399, 159)
Screenshot: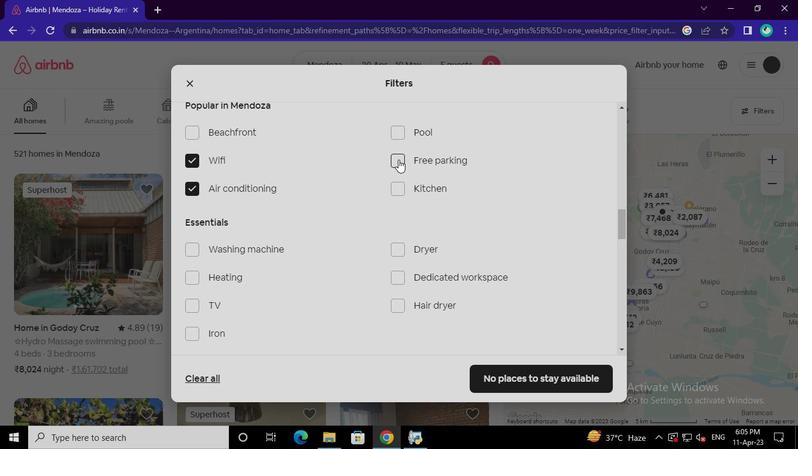 
Action: Mouse moved to (225, 134)
Screenshot: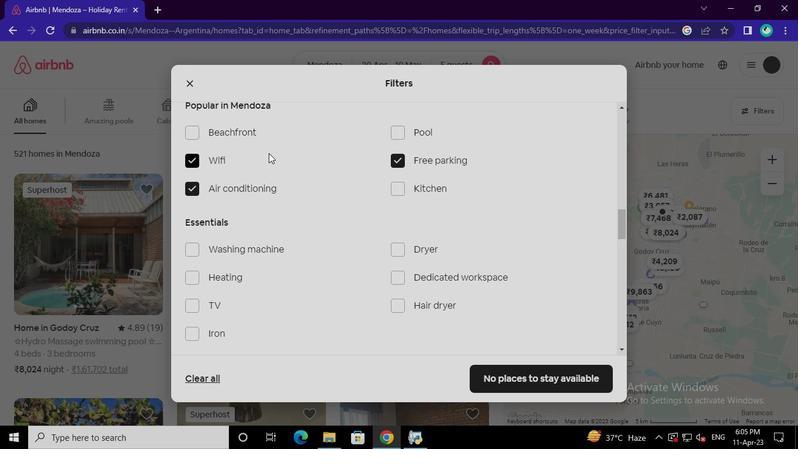 
Action: Mouse pressed left at (225, 134)
Screenshot: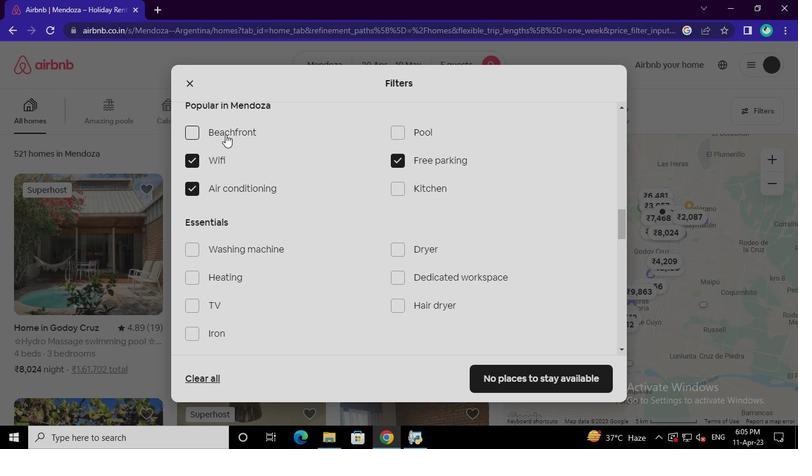 
Action: Mouse moved to (398, 245)
Screenshot: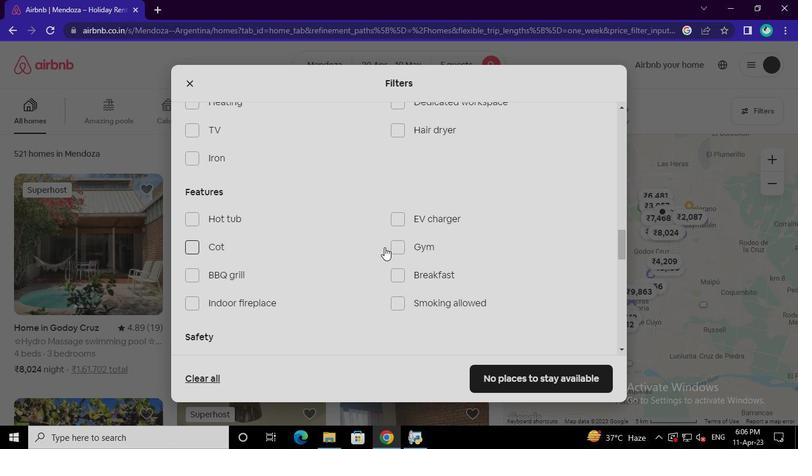 
Action: Mouse pressed left at (398, 245)
Screenshot: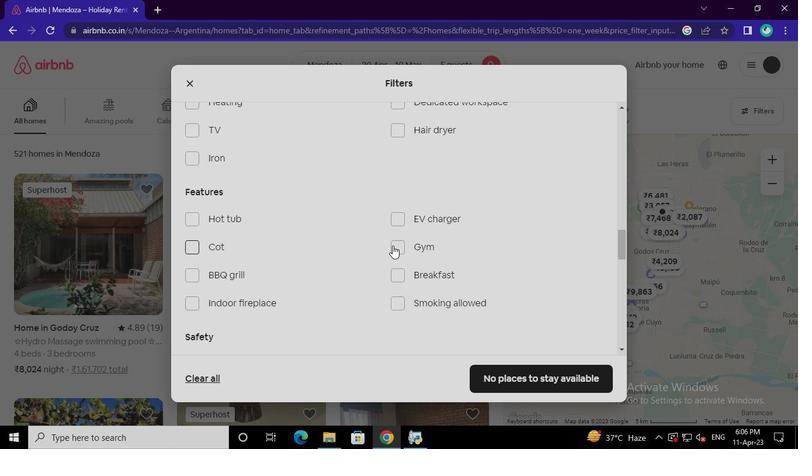 
Action: Mouse moved to (402, 278)
Screenshot: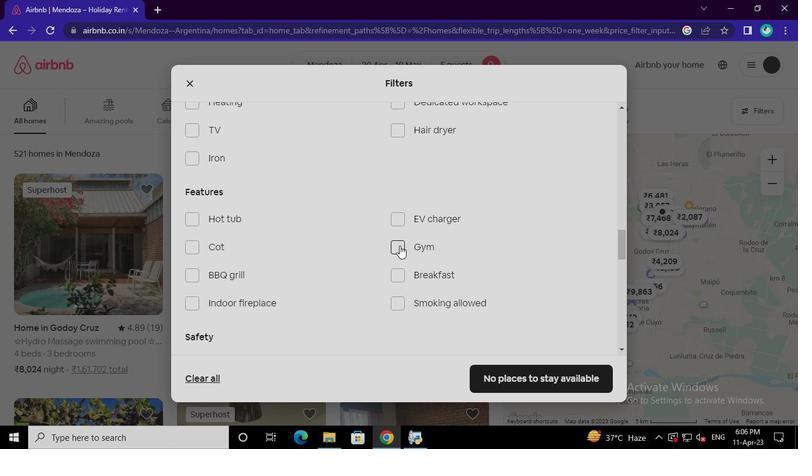 
Action: Mouse pressed left at (402, 278)
Screenshot: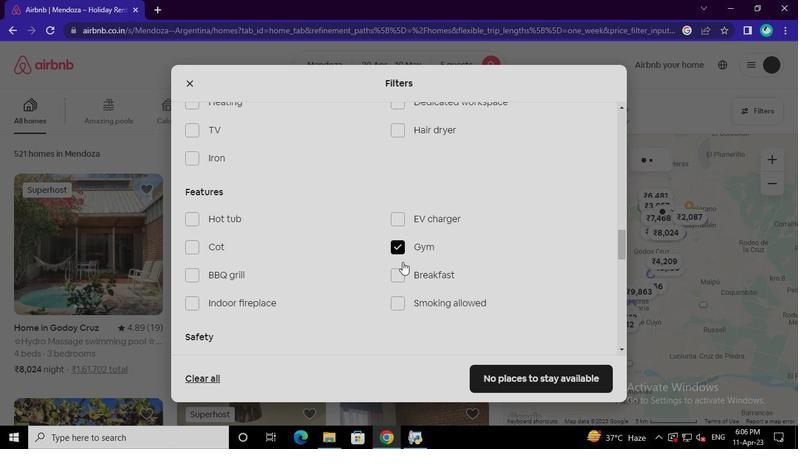 
Action: Mouse moved to (582, 233)
Screenshot: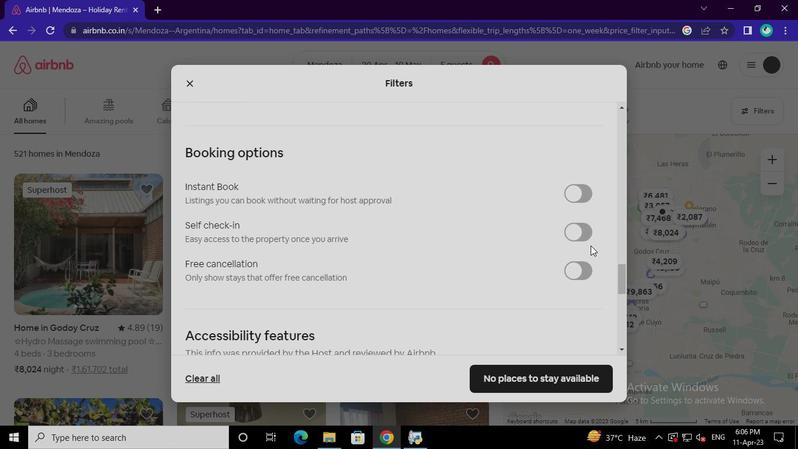 
Action: Mouse pressed left at (582, 233)
Screenshot: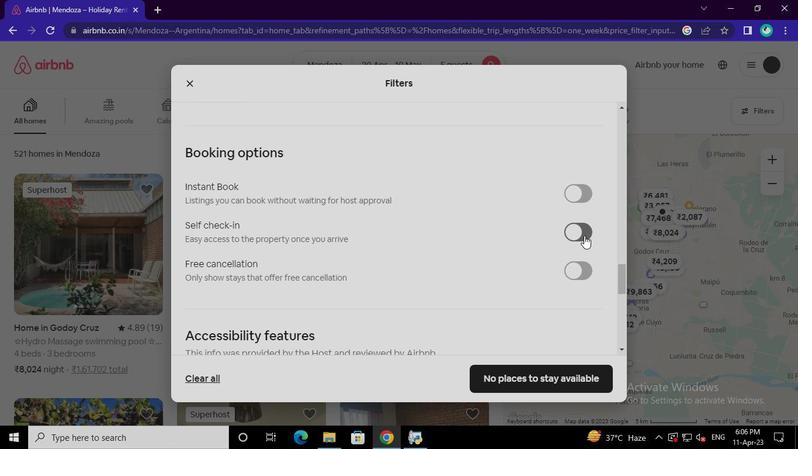 
Action: Mouse moved to (222, 271)
Screenshot: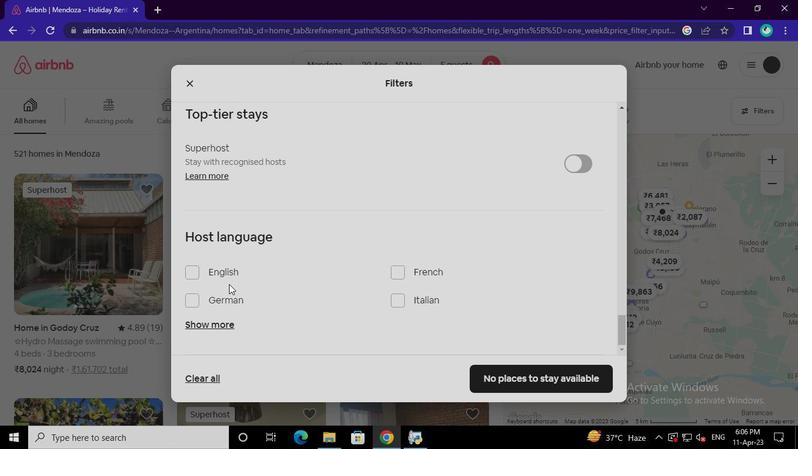
Action: Mouse pressed left at (222, 271)
Screenshot: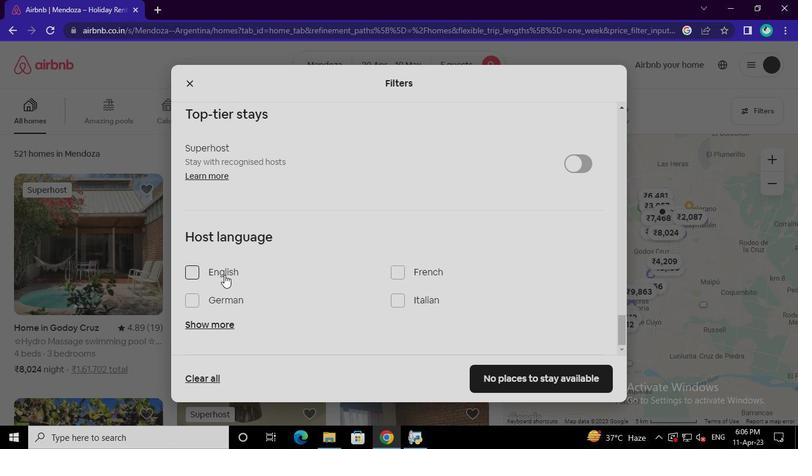 
Action: Mouse moved to (492, 383)
Screenshot: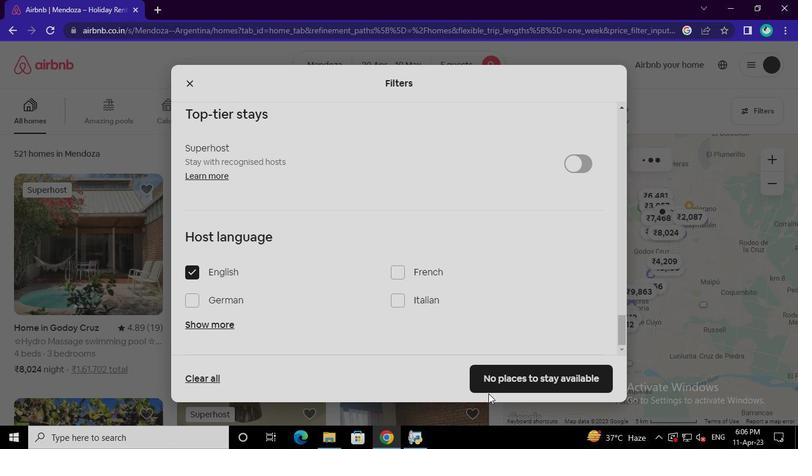 
Action: Mouse pressed left at (492, 383)
Screenshot: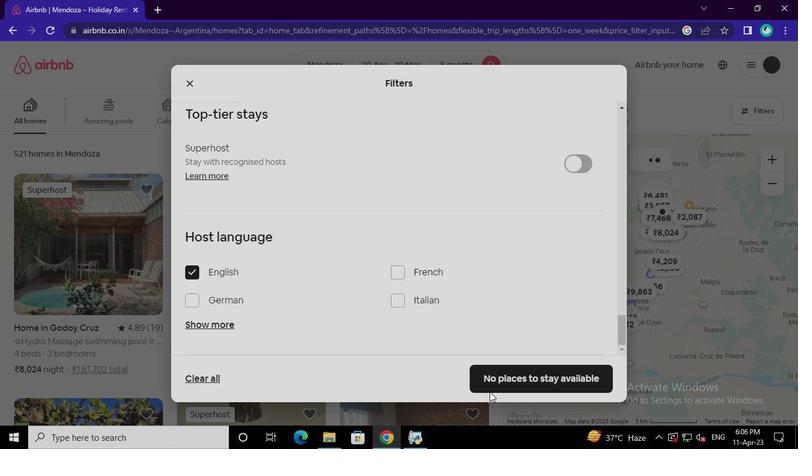 
Action: Mouse moved to (411, 439)
Screenshot: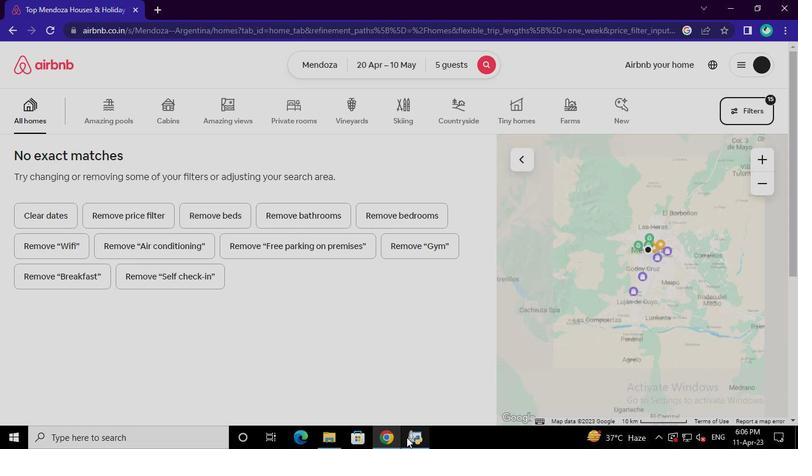 
Action: Mouse pressed left at (411, 439)
Screenshot: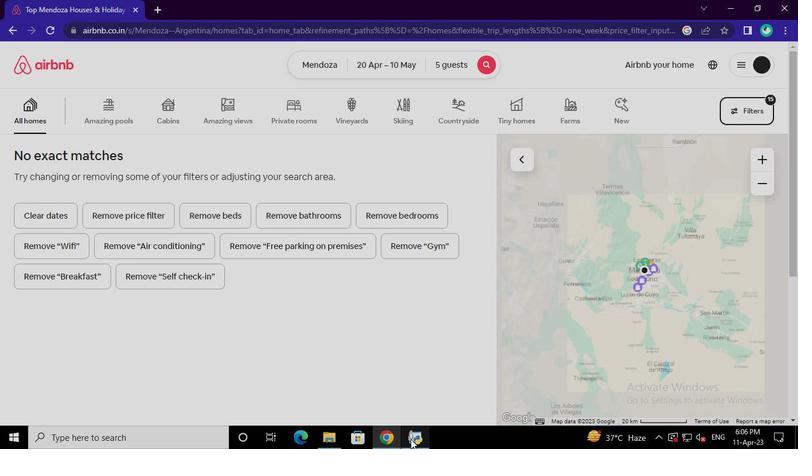 
Action: Mouse moved to (585, 39)
Screenshot: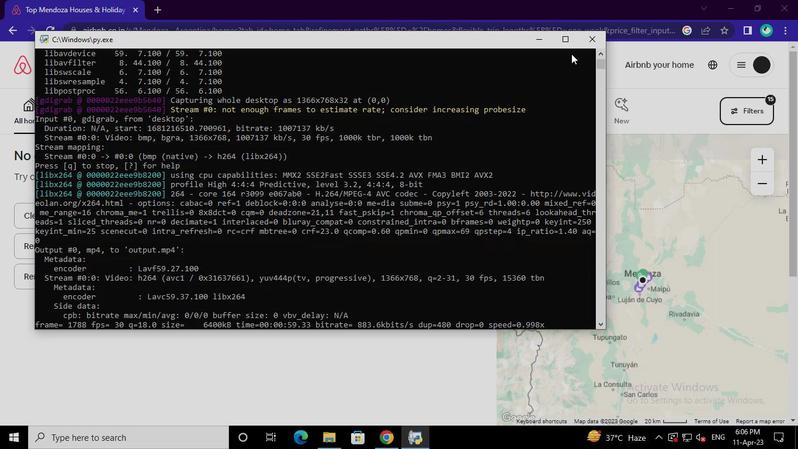 
Action: Mouse pressed left at (585, 39)
Screenshot: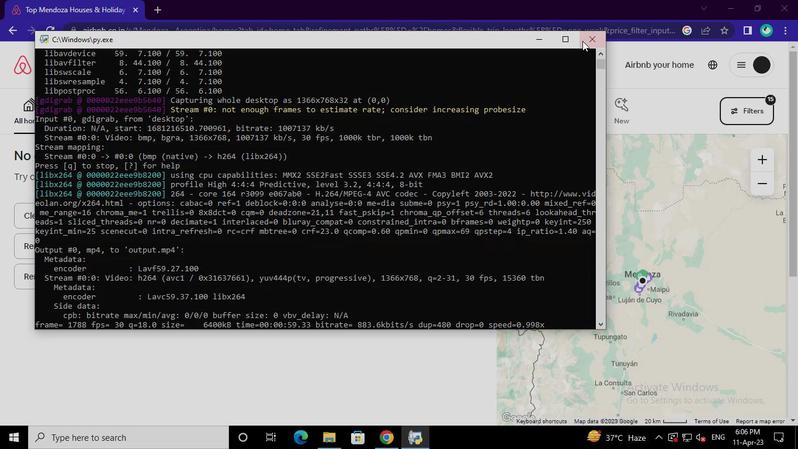 
